 Task: Create a due date automation trigger when advanced on, the moment a card is due add fields with custom field "Resume" set to a number lower or equal to 1 and greater than 10.
Action: Mouse moved to (1004, 293)
Screenshot: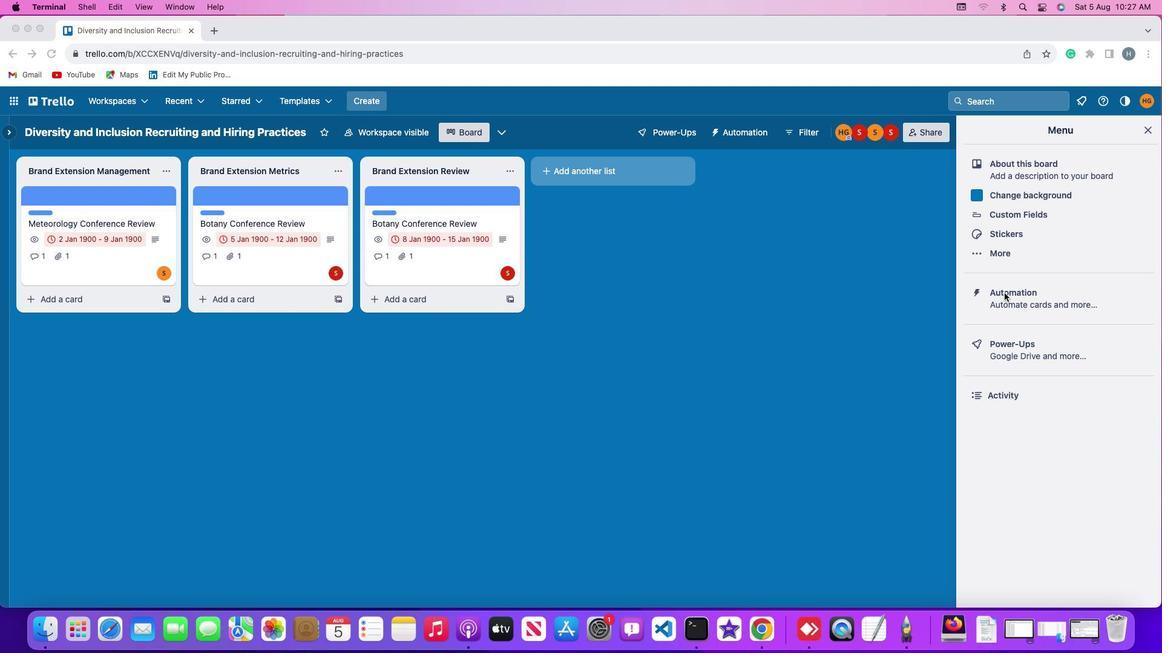 
Action: Mouse pressed left at (1004, 293)
Screenshot: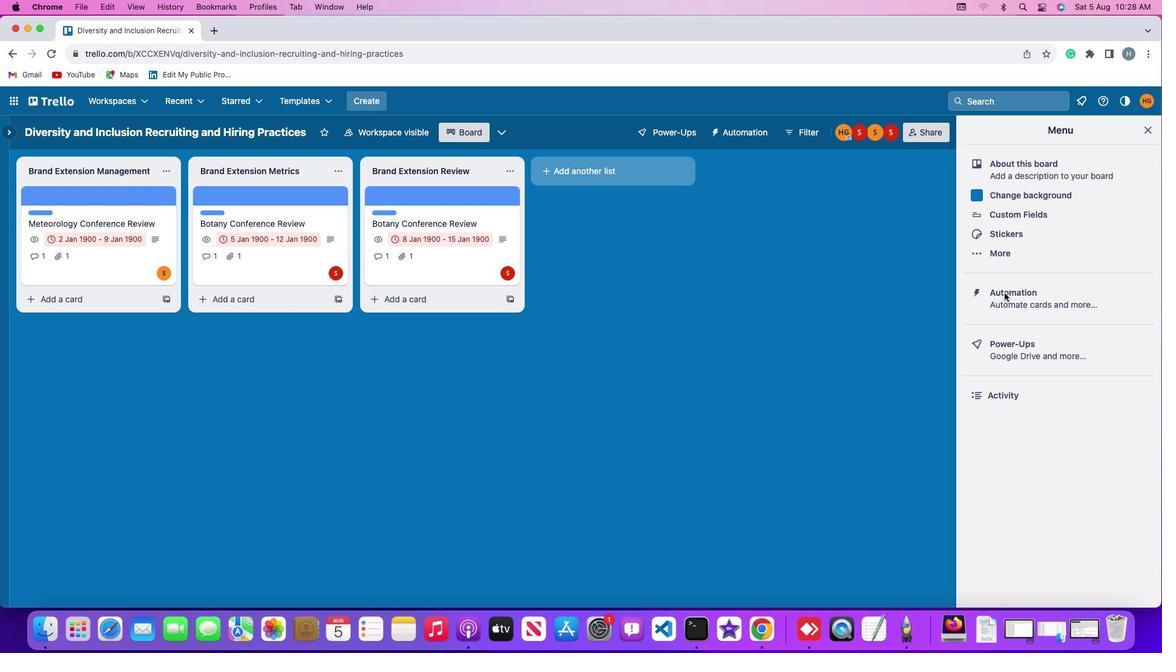 
Action: Mouse pressed left at (1004, 293)
Screenshot: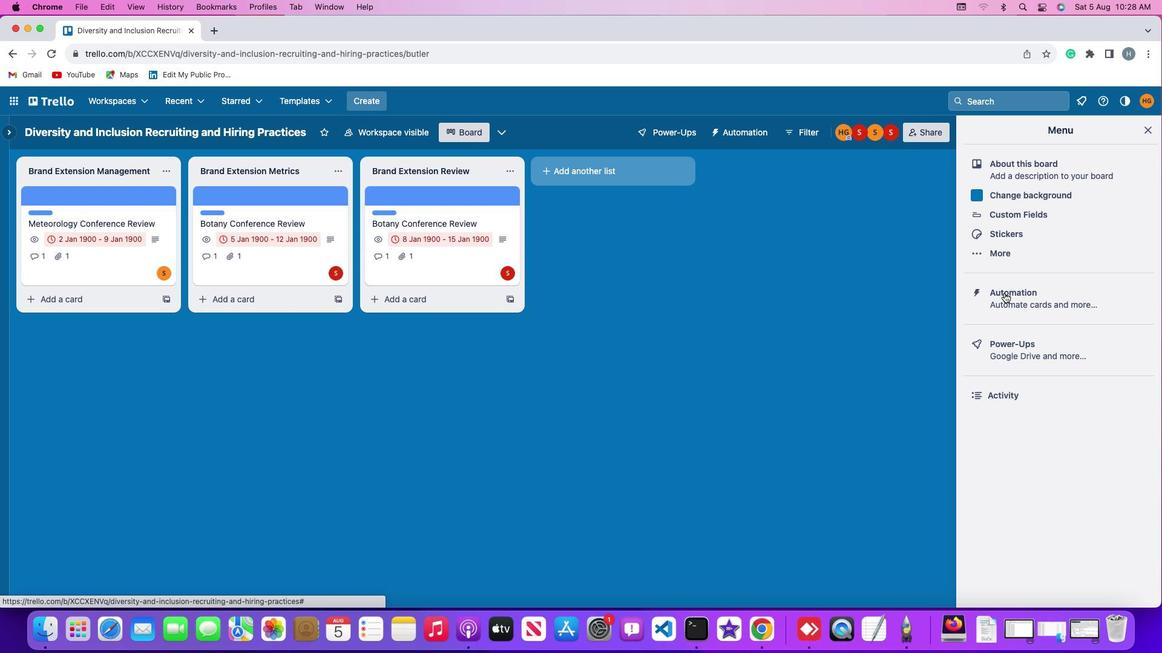 
Action: Mouse moved to (98, 283)
Screenshot: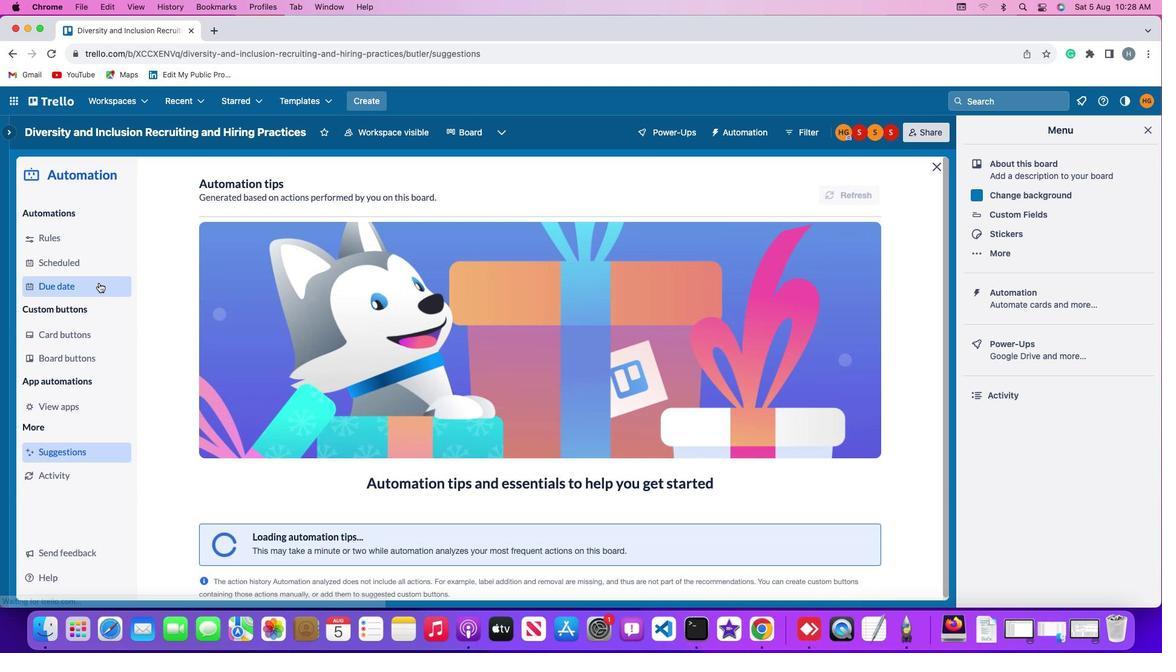 
Action: Mouse pressed left at (98, 283)
Screenshot: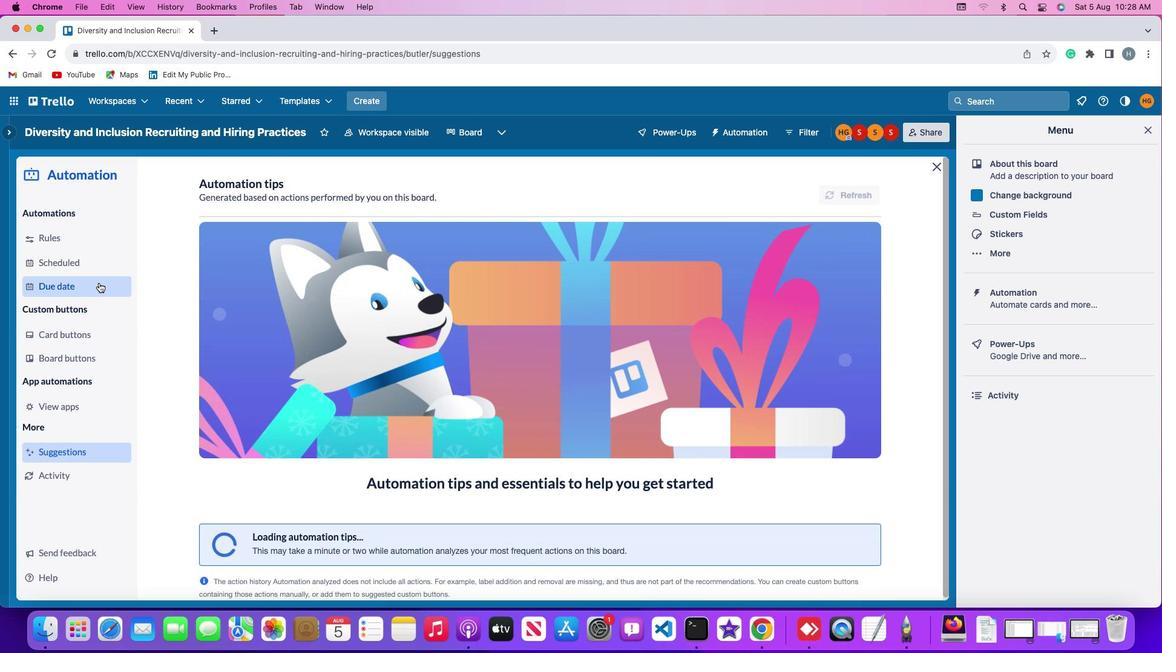 
Action: Mouse moved to (821, 187)
Screenshot: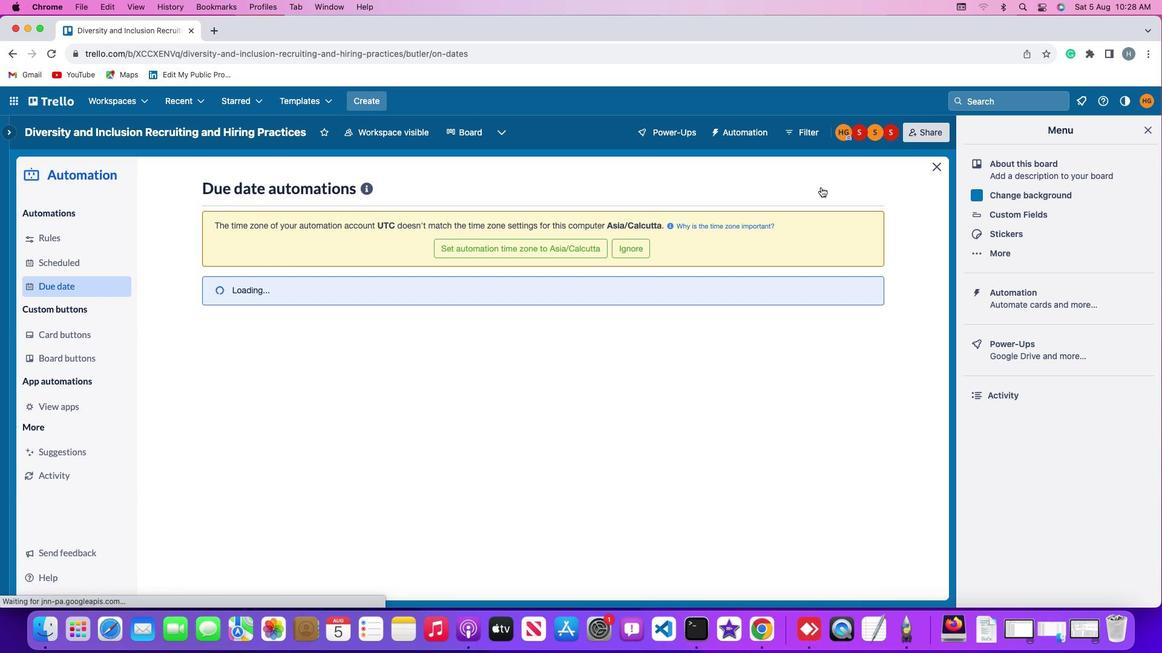 
Action: Mouse pressed left at (821, 187)
Screenshot: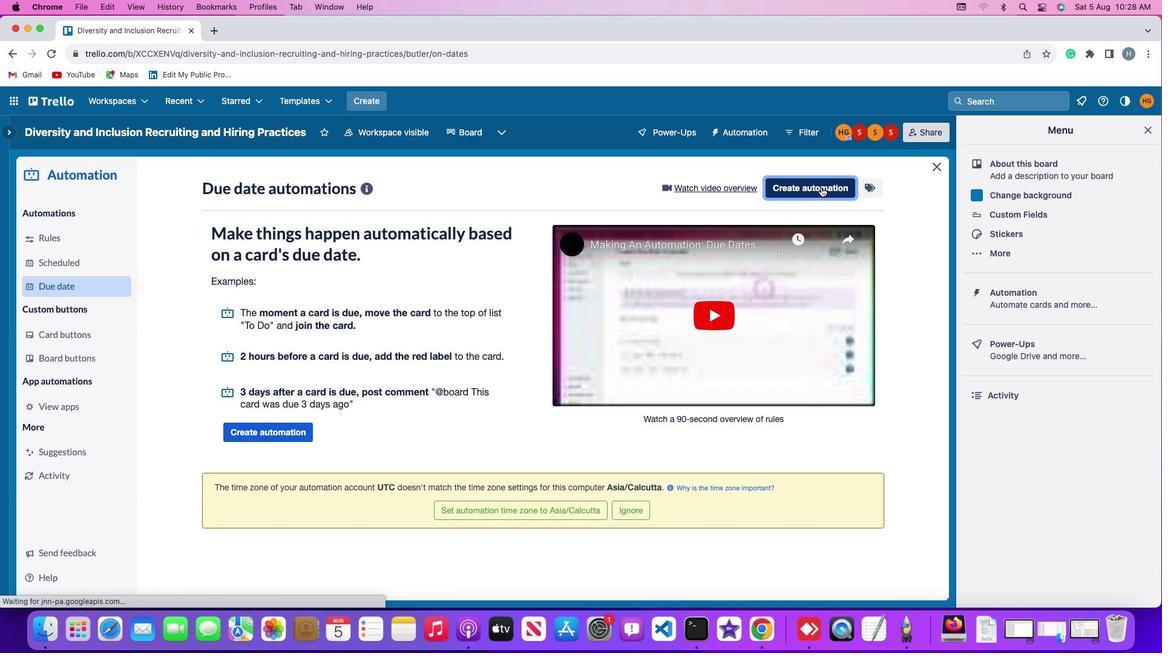 
Action: Mouse moved to (513, 301)
Screenshot: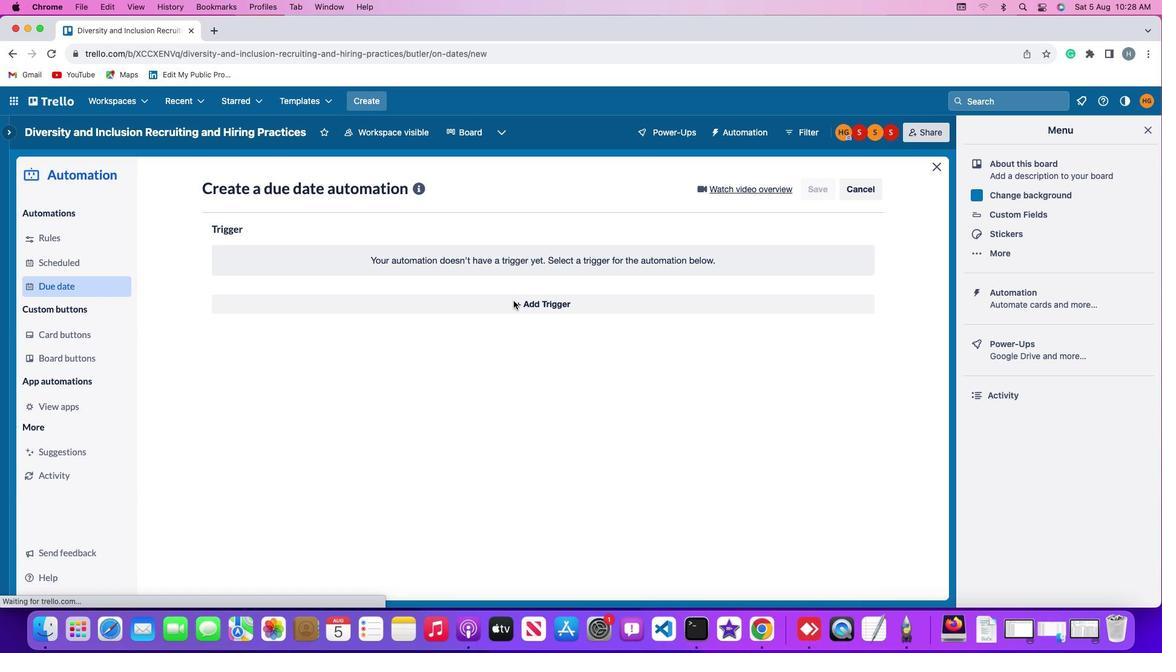 
Action: Mouse pressed left at (513, 301)
Screenshot: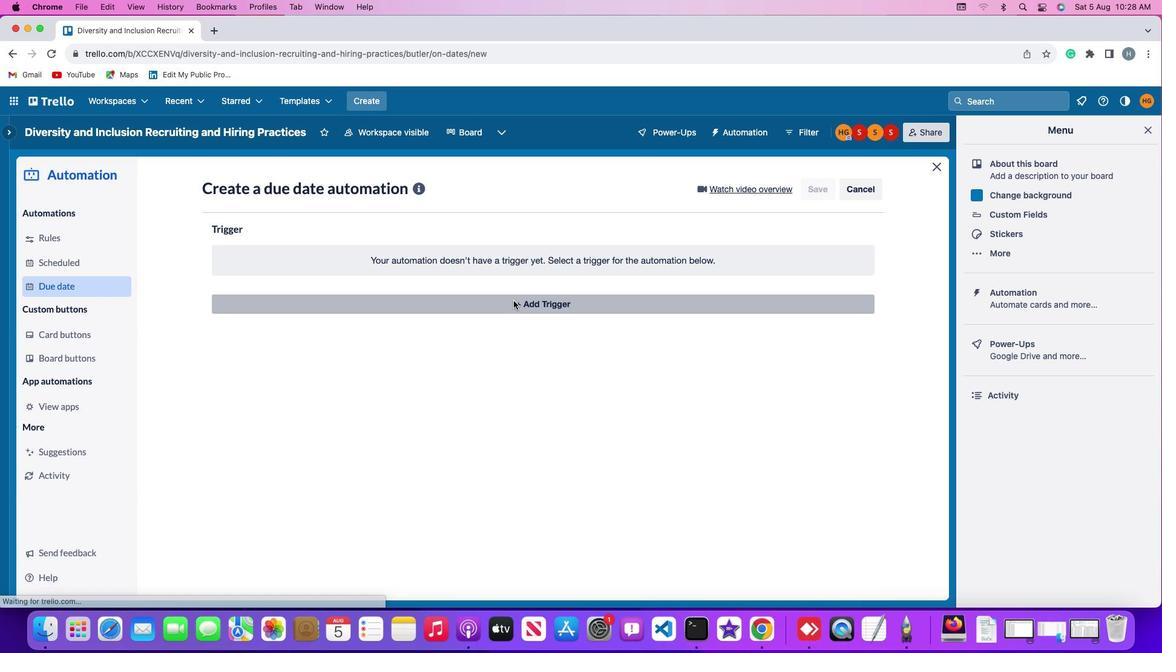 
Action: Mouse moved to (313, 446)
Screenshot: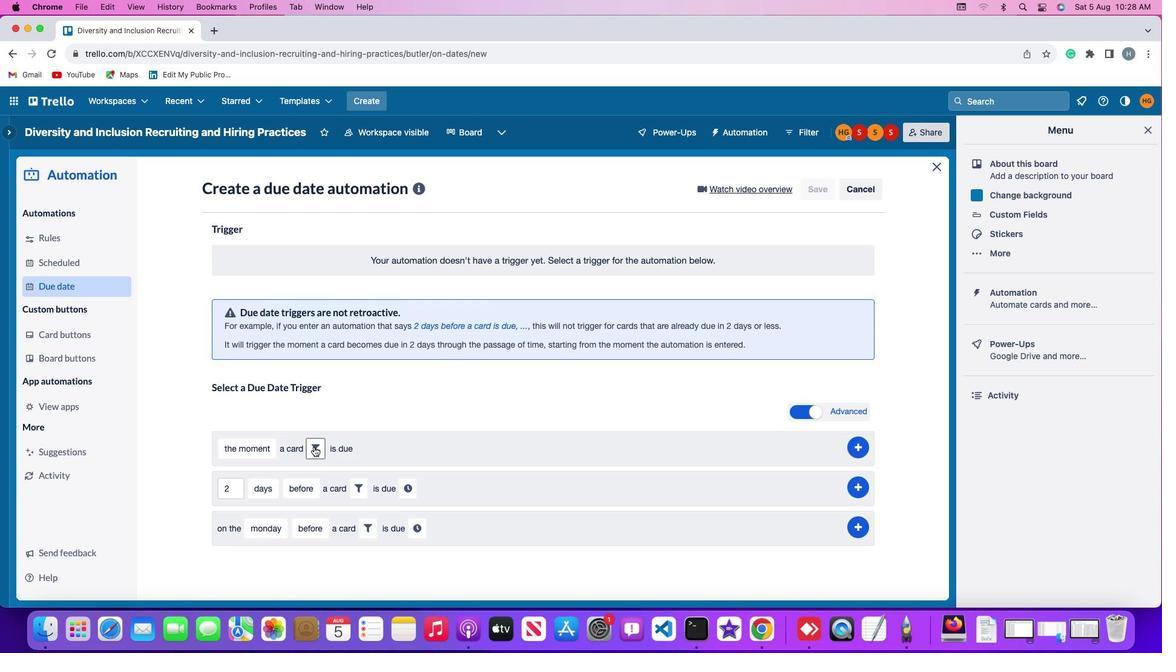 
Action: Mouse pressed left at (313, 446)
Screenshot: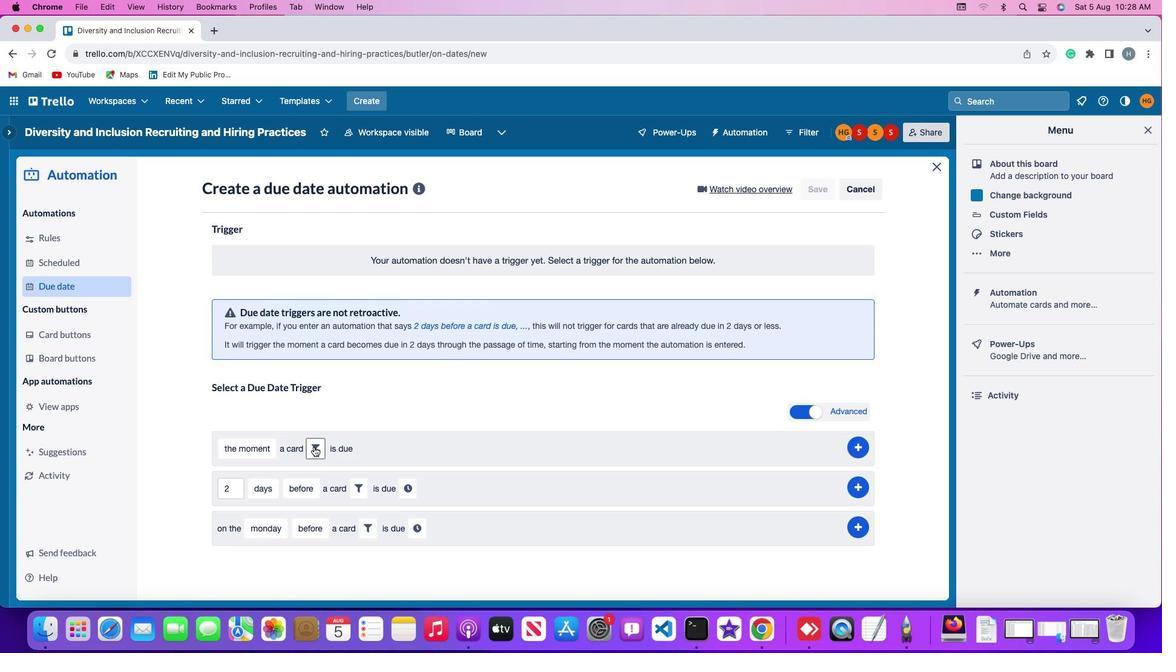 
Action: Mouse moved to (512, 486)
Screenshot: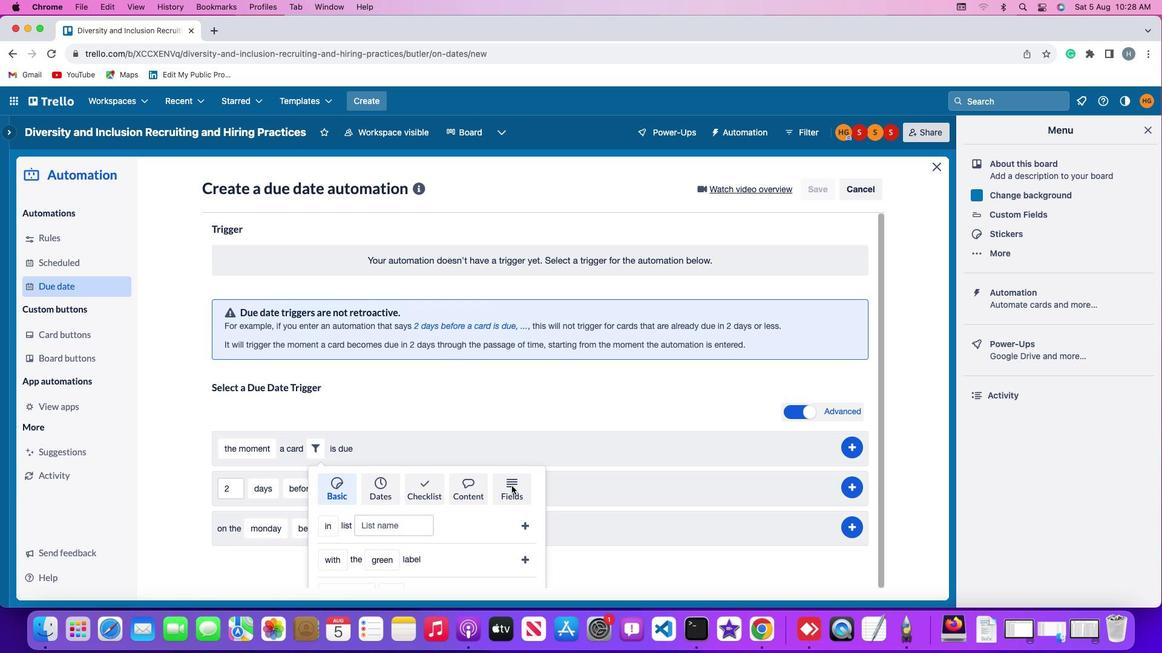 
Action: Mouse pressed left at (512, 486)
Screenshot: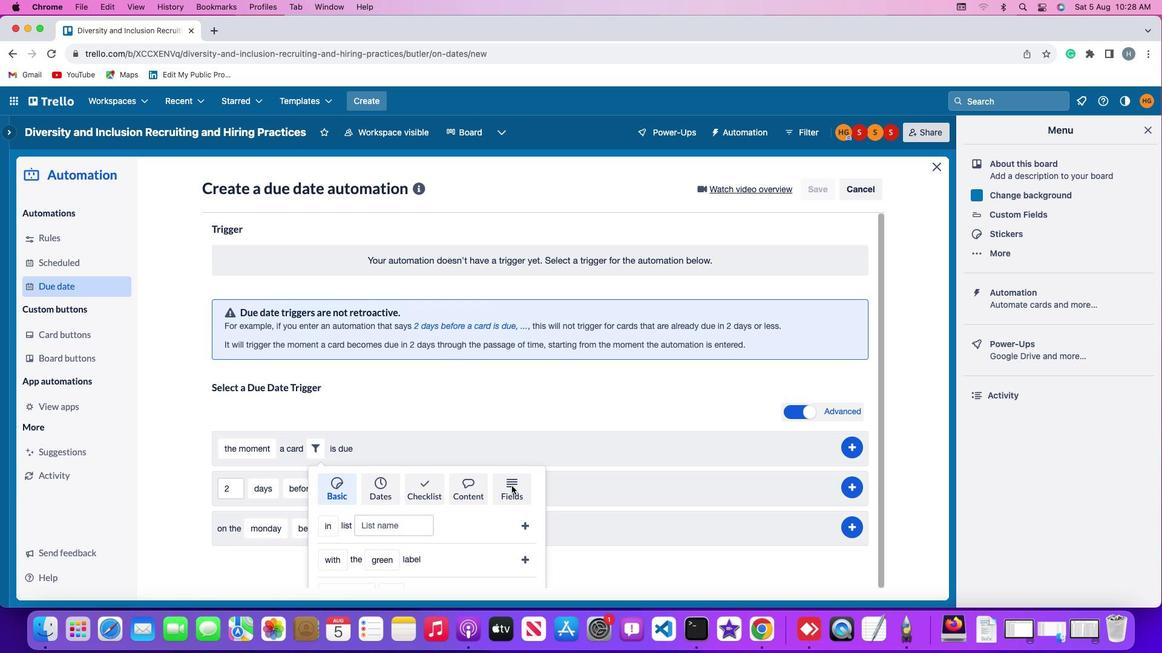 
Action: Mouse moved to (485, 487)
Screenshot: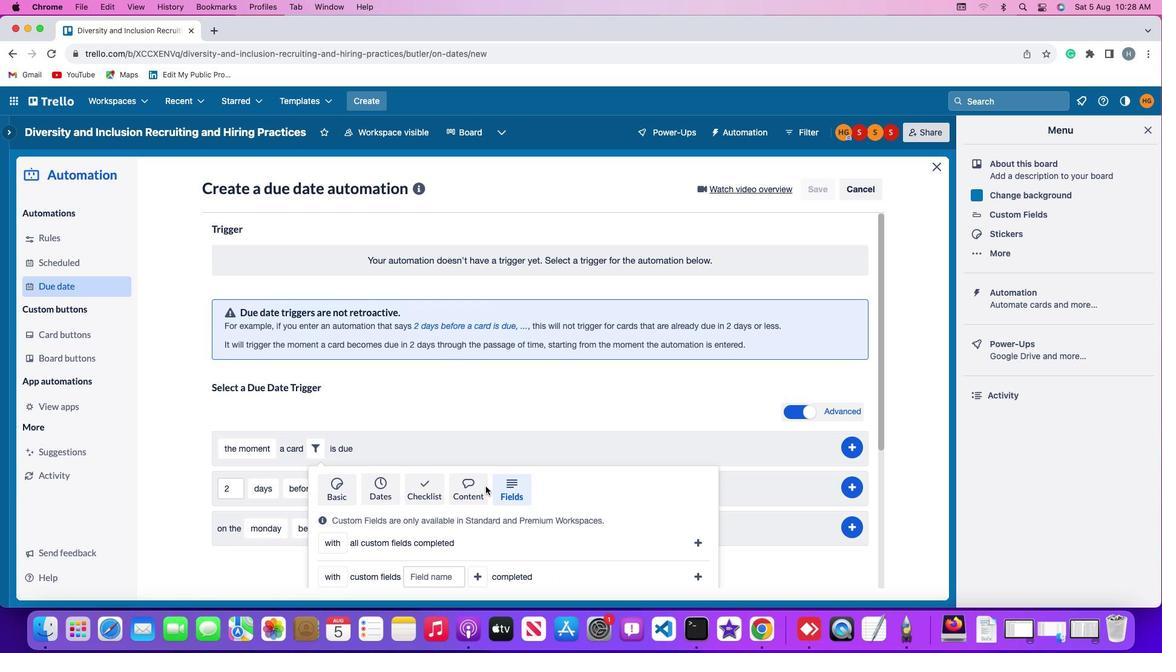 
Action: Mouse scrolled (485, 487) with delta (0, 0)
Screenshot: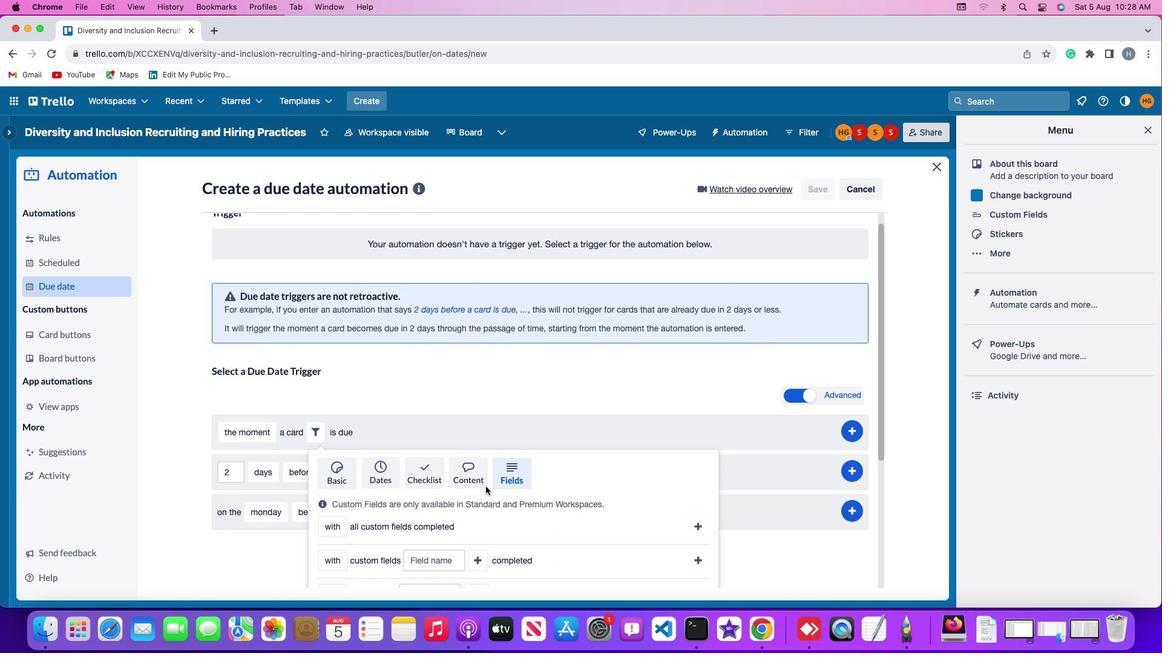 
Action: Mouse scrolled (485, 487) with delta (0, 0)
Screenshot: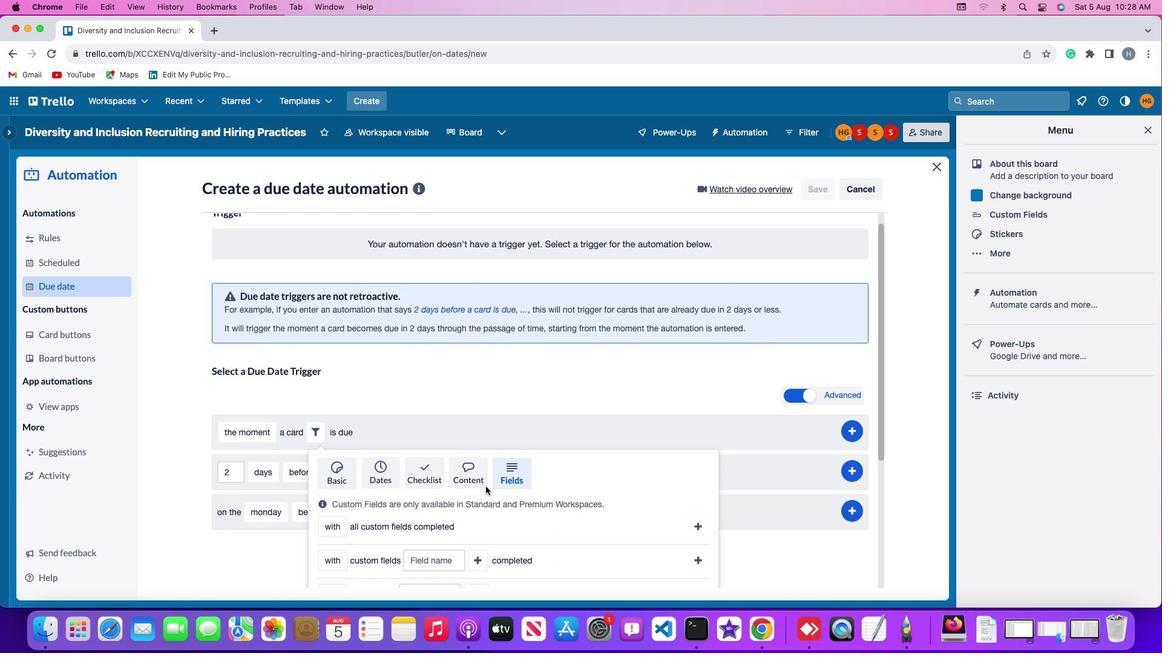 
Action: Mouse scrolled (485, 487) with delta (0, -1)
Screenshot: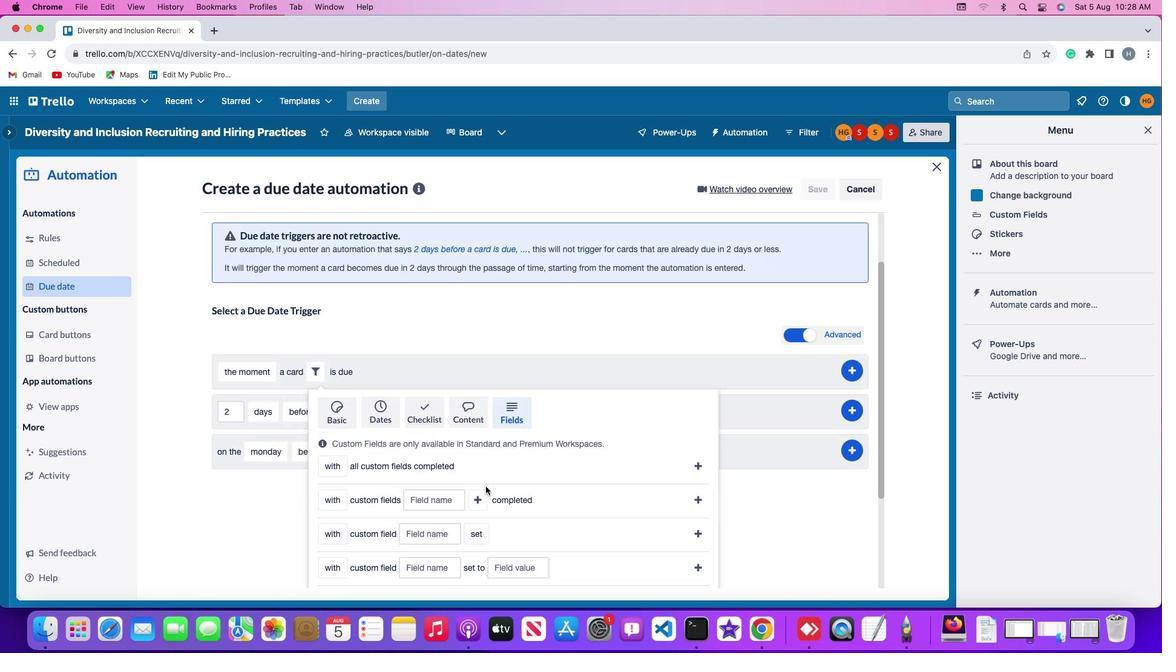 
Action: Mouse scrolled (485, 487) with delta (0, -3)
Screenshot: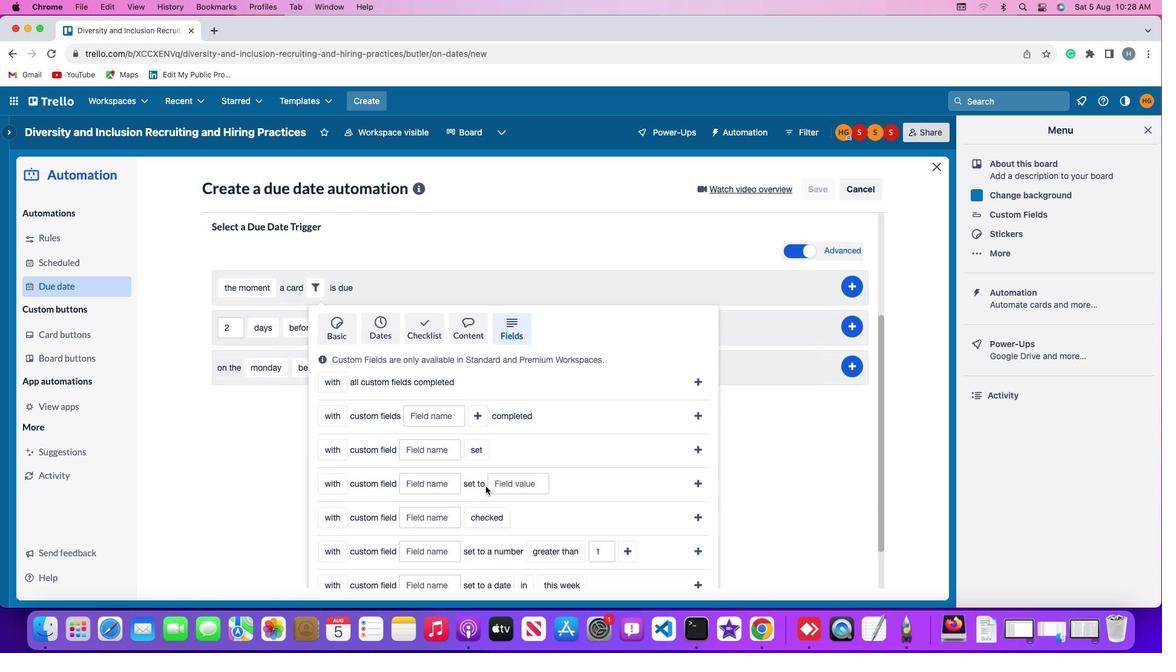 
Action: Mouse scrolled (485, 487) with delta (0, -3)
Screenshot: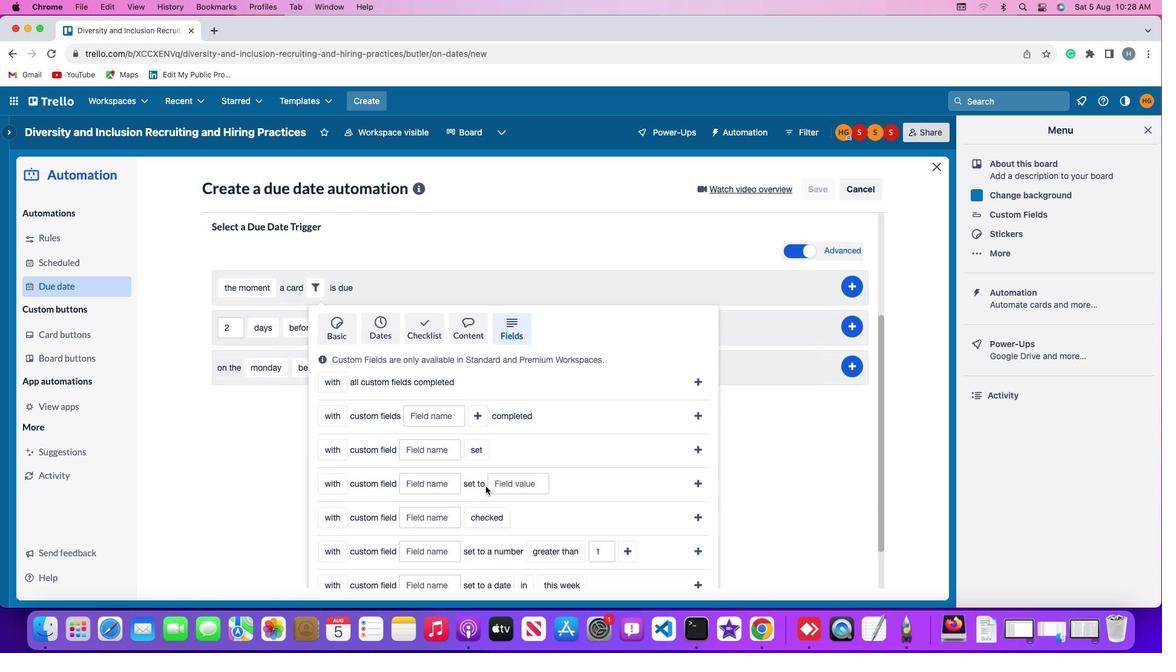 
Action: Mouse scrolled (485, 487) with delta (0, 0)
Screenshot: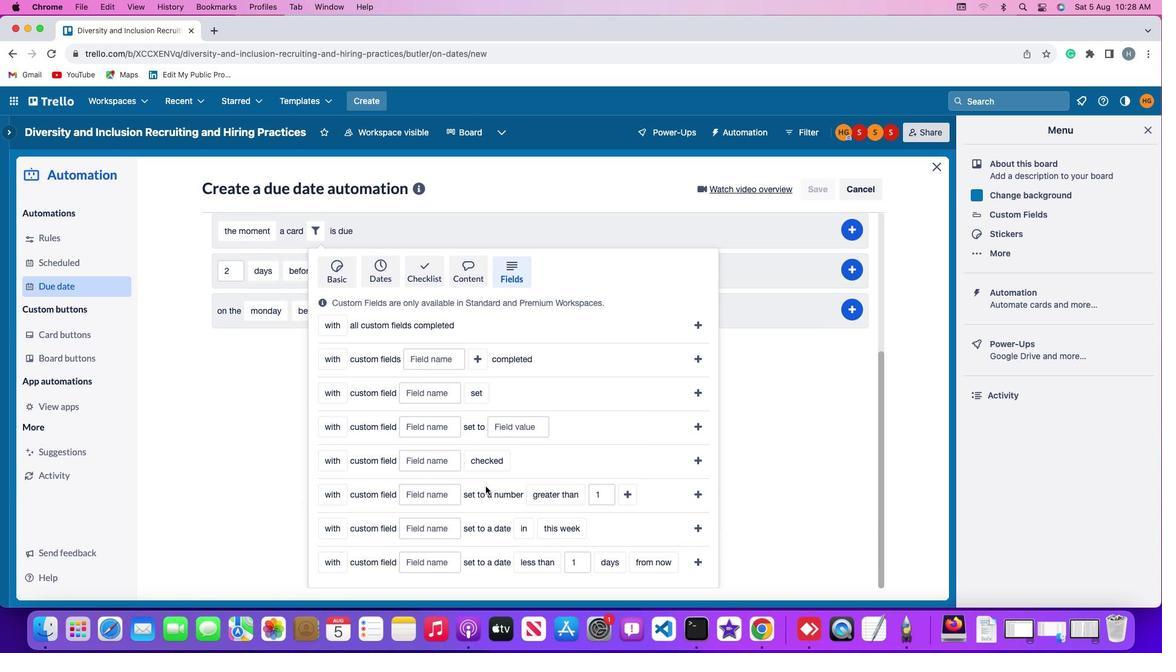 
Action: Mouse scrolled (485, 487) with delta (0, 0)
Screenshot: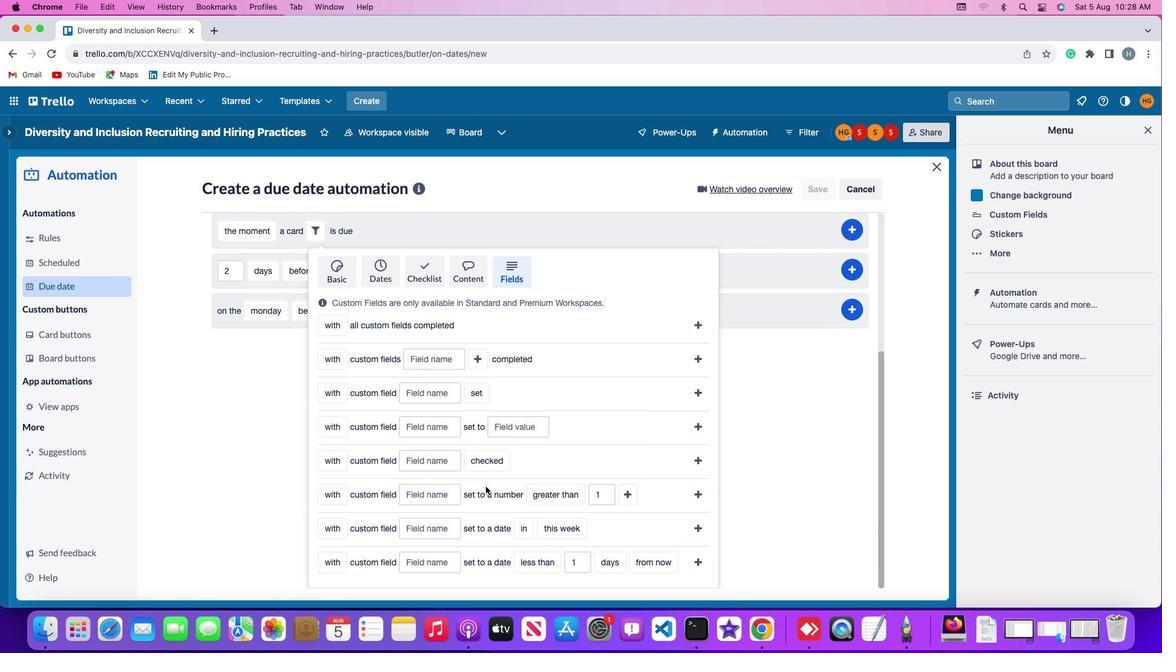 
Action: Mouse scrolled (485, 487) with delta (0, -1)
Screenshot: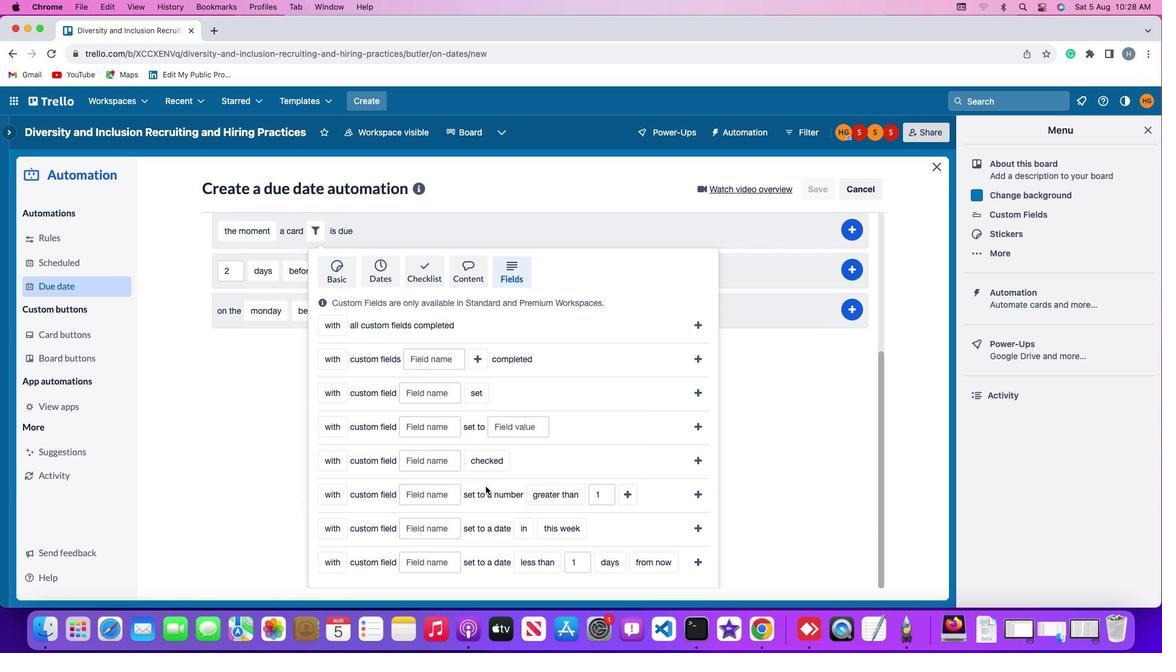 
Action: Mouse moved to (337, 496)
Screenshot: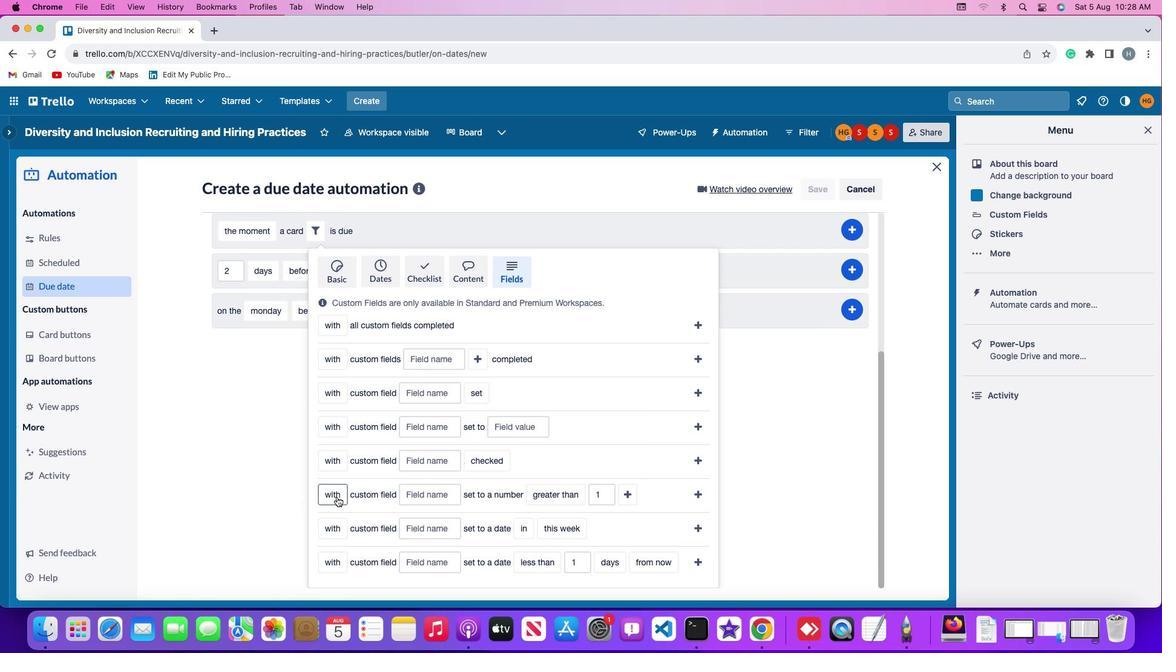 
Action: Mouse pressed left at (337, 496)
Screenshot: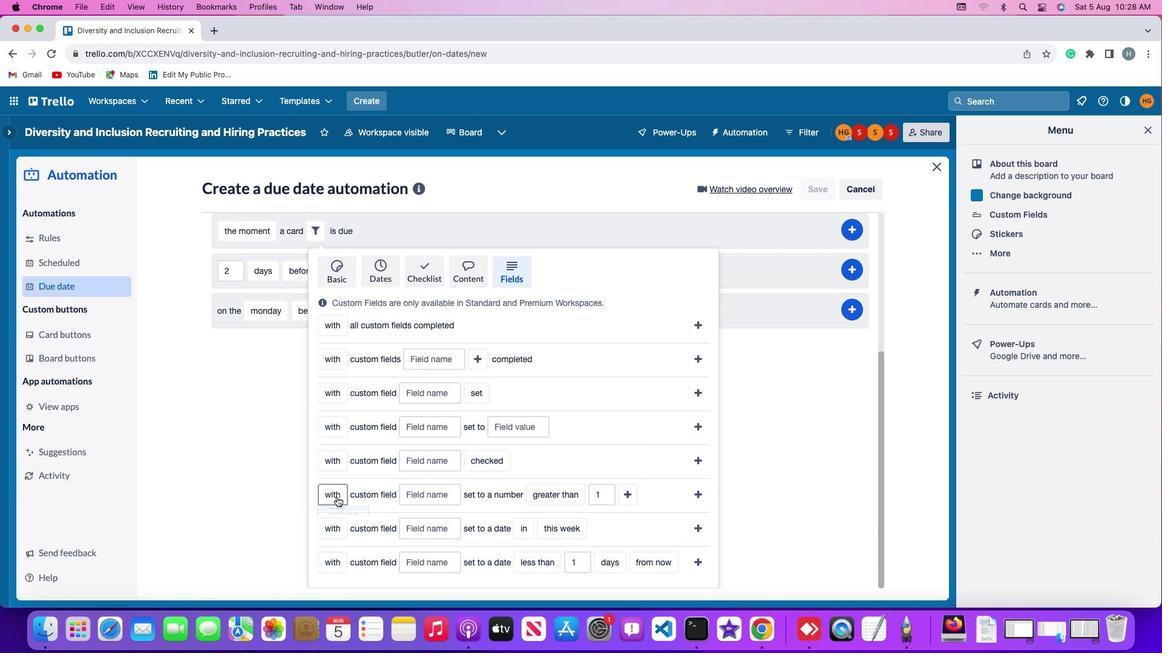 
Action: Mouse moved to (346, 519)
Screenshot: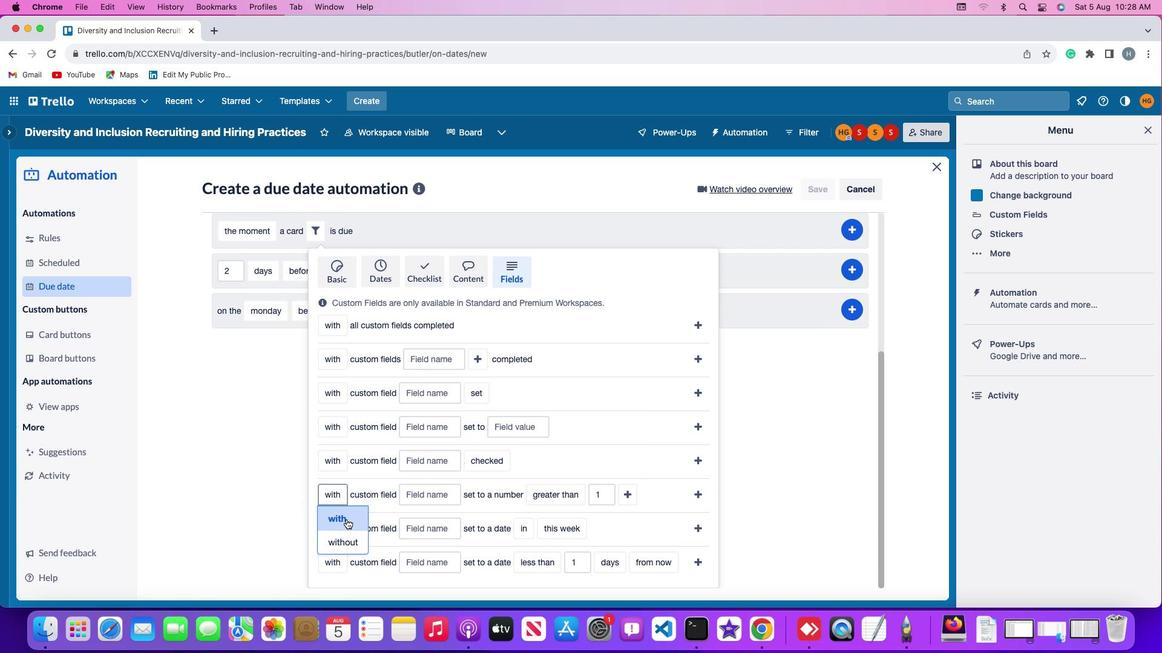 
Action: Mouse pressed left at (346, 519)
Screenshot: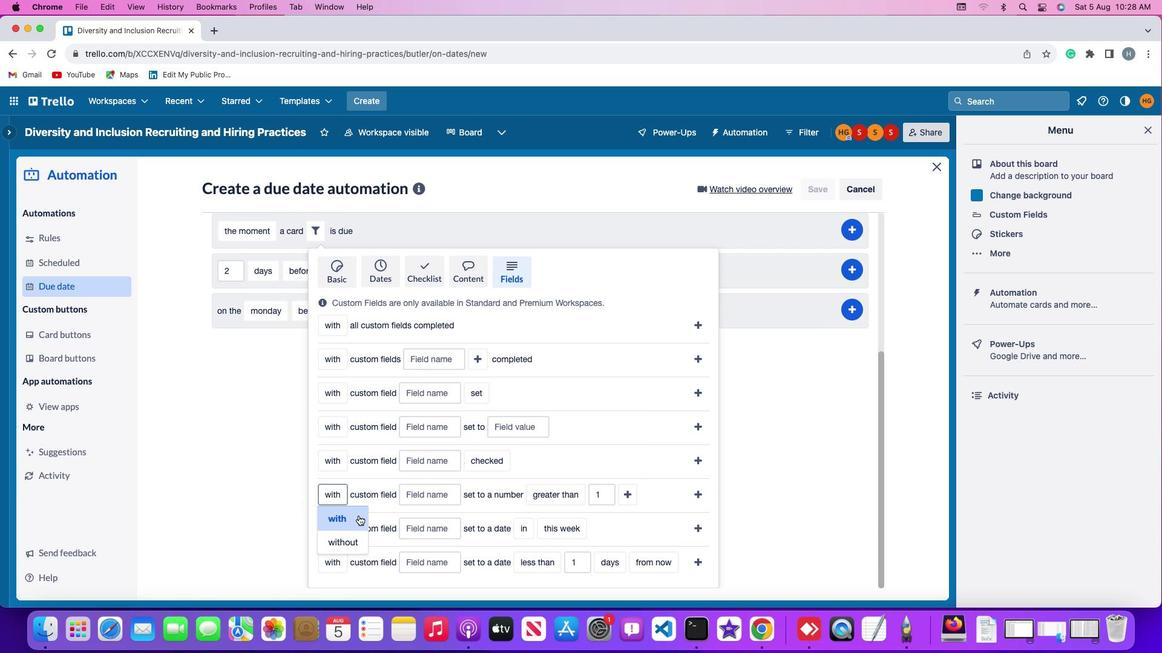
Action: Mouse moved to (432, 496)
Screenshot: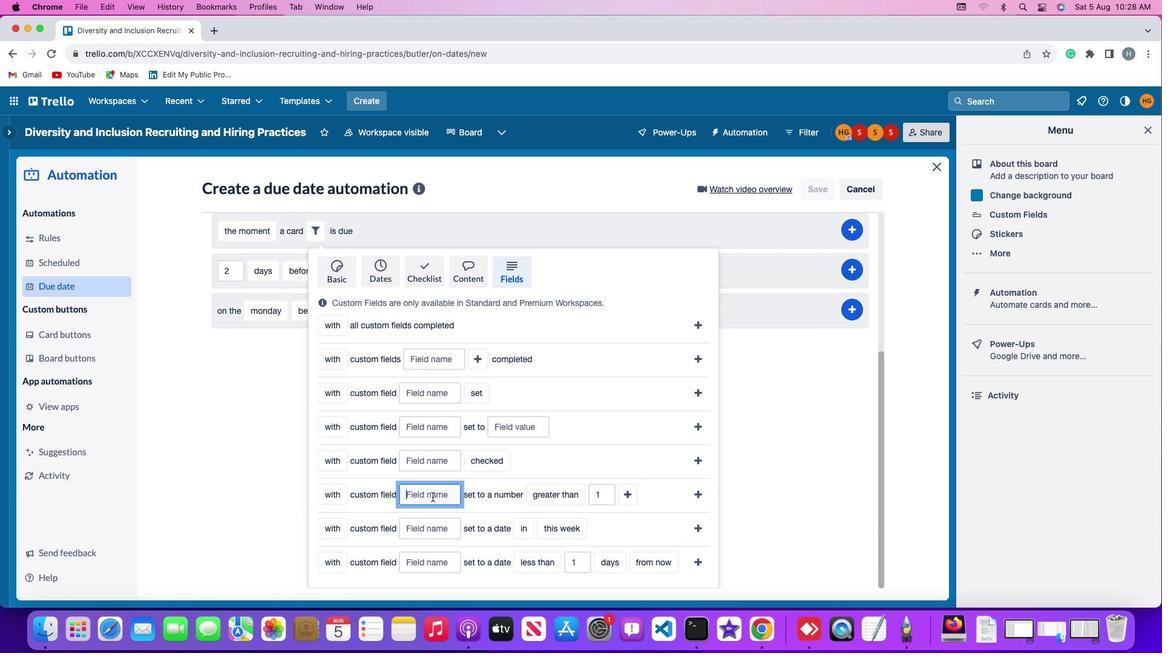 
Action: Mouse pressed left at (432, 496)
Screenshot: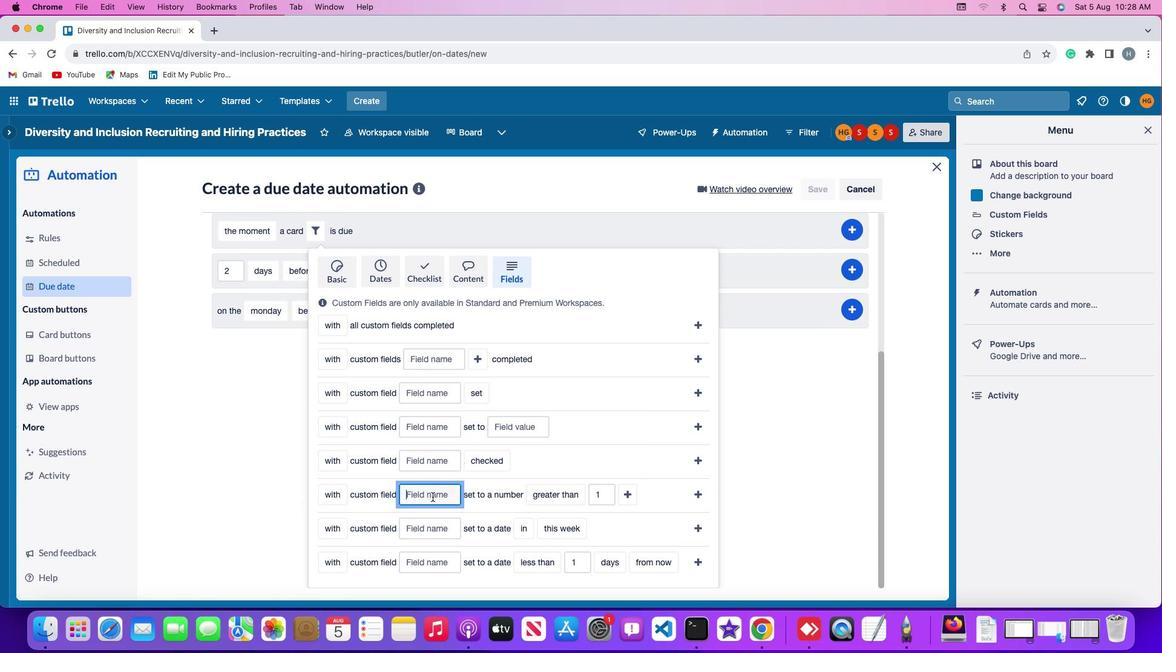 
Action: Key pressed Key.shift'R''e''s''u''m''e'
Screenshot: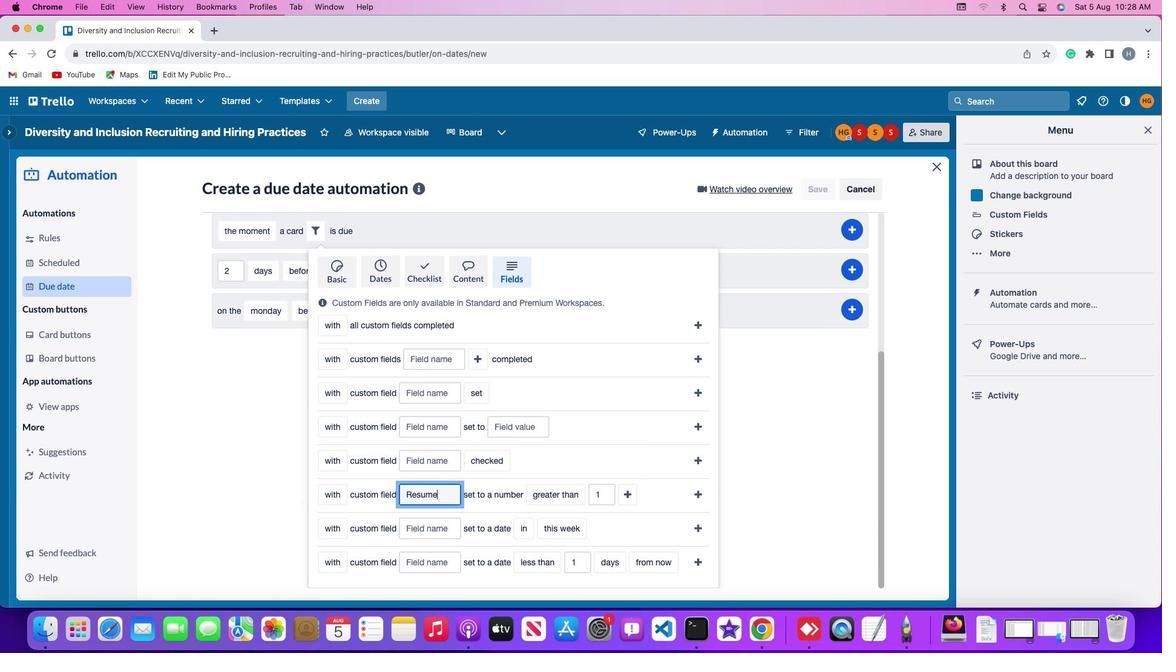 
Action: Mouse moved to (541, 496)
Screenshot: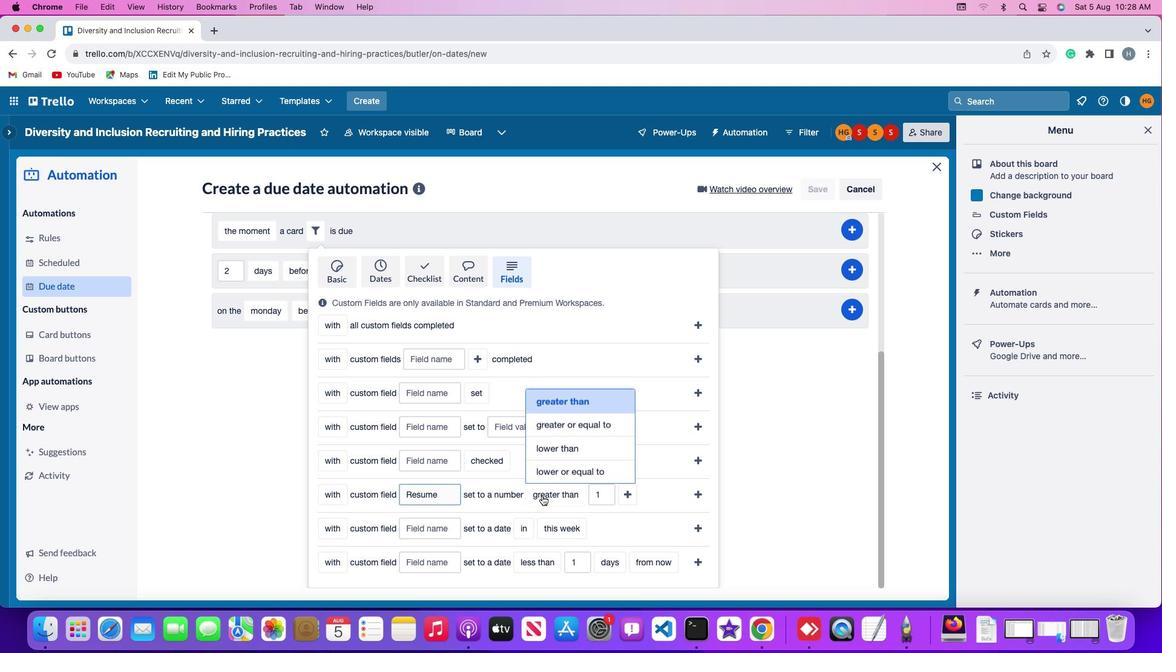 
Action: Mouse pressed left at (541, 496)
Screenshot: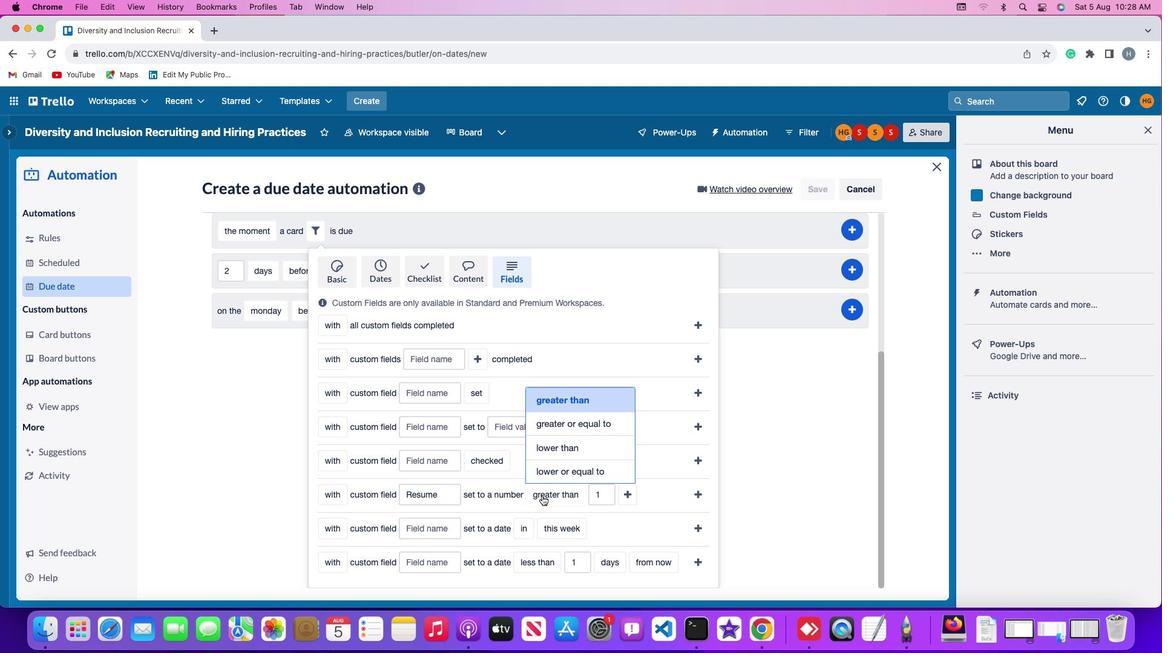 
Action: Mouse moved to (559, 475)
Screenshot: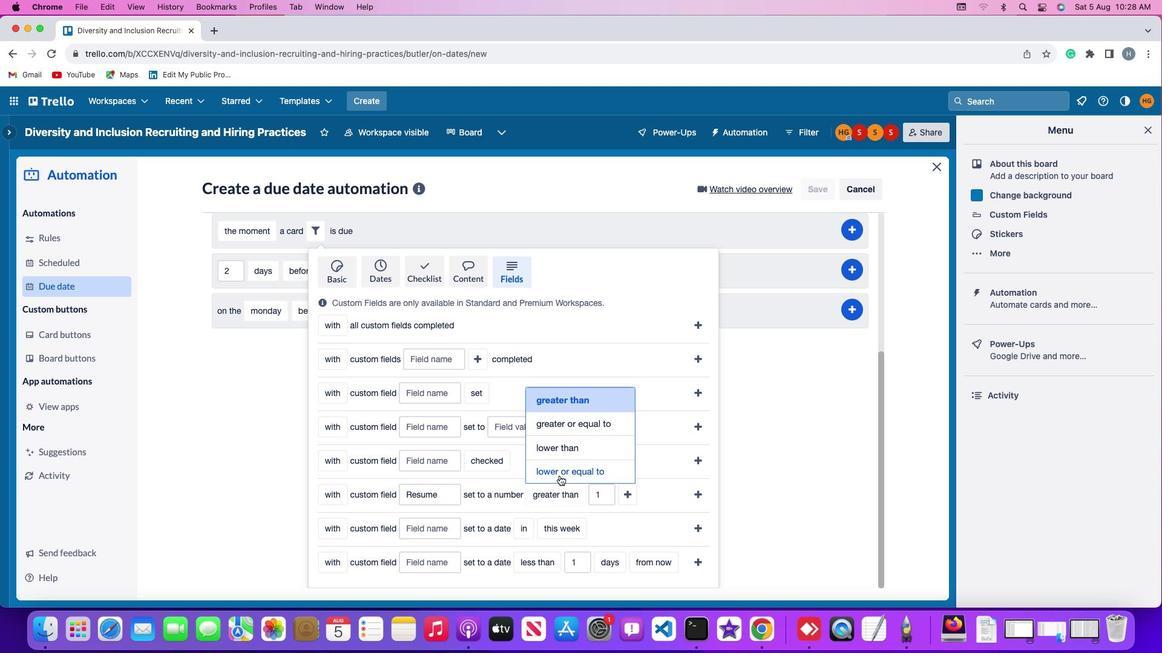 
Action: Mouse pressed left at (559, 475)
Screenshot: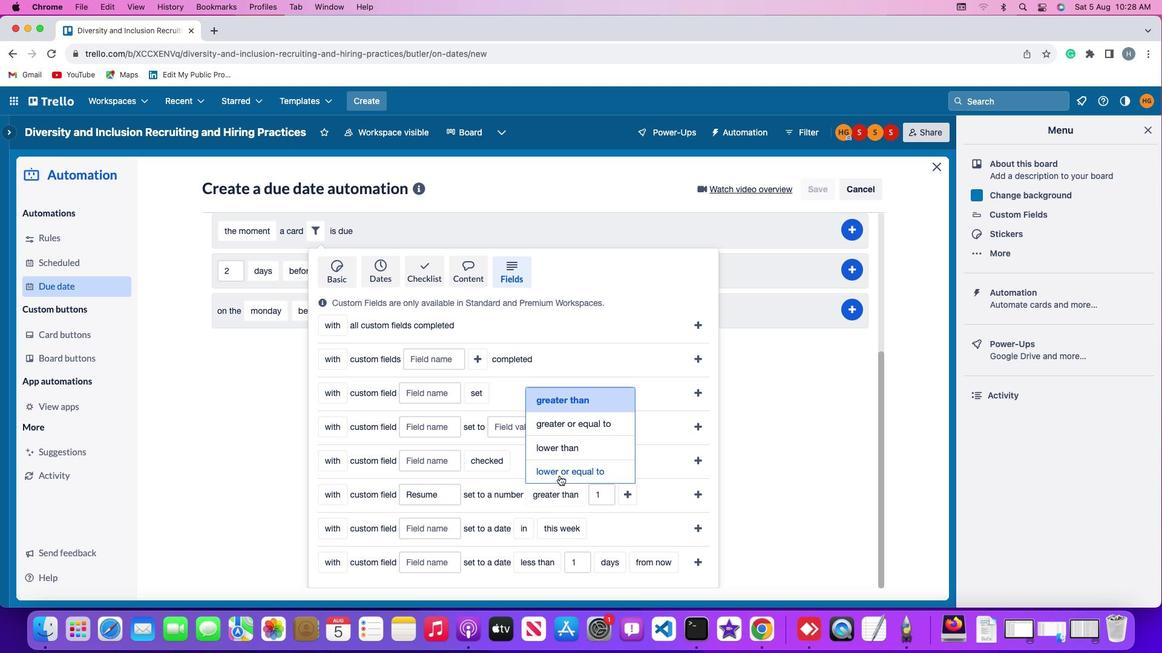 
Action: Mouse moved to (622, 491)
Screenshot: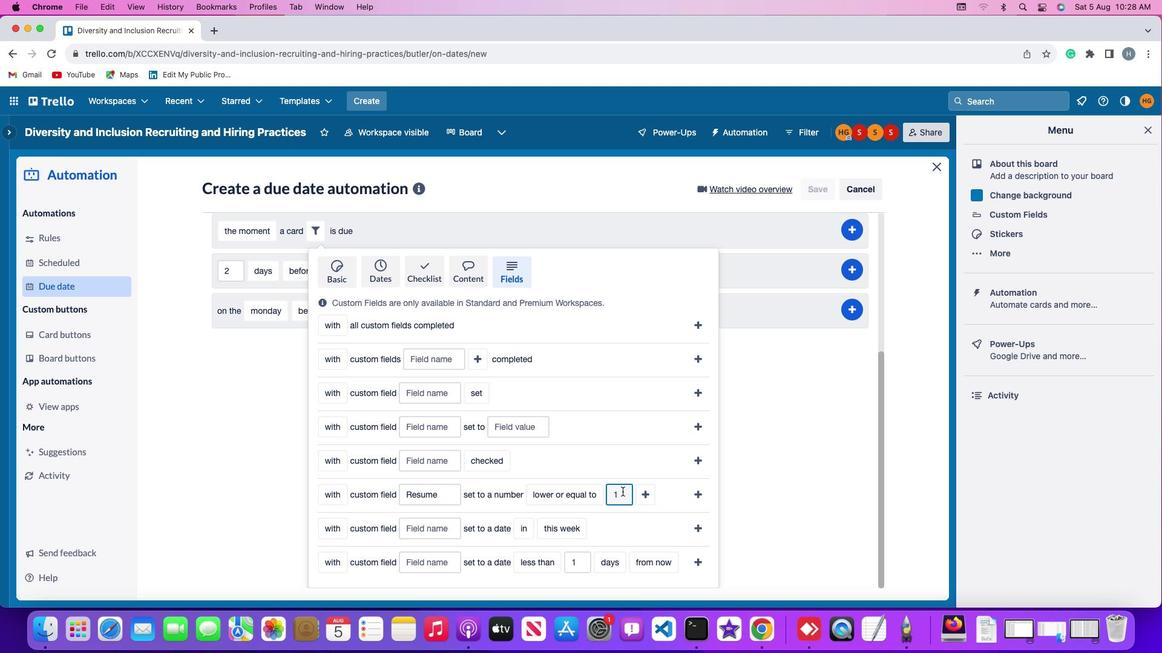 
Action: Key pressed Key.backspace'1'
Screenshot: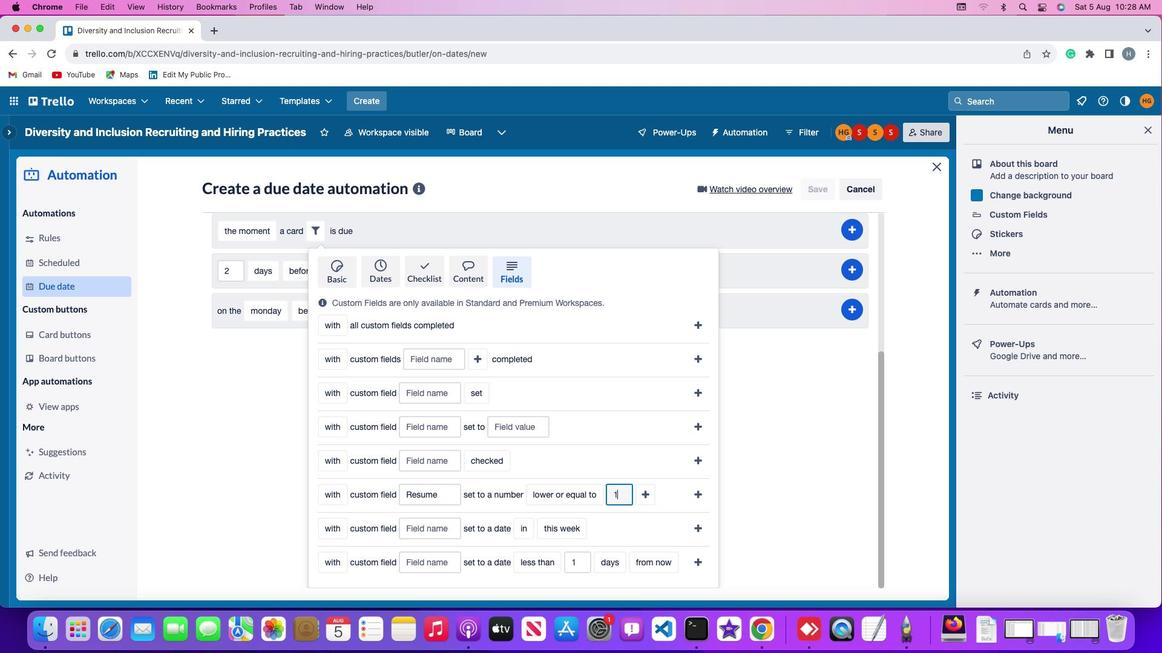 
Action: Mouse moved to (651, 491)
Screenshot: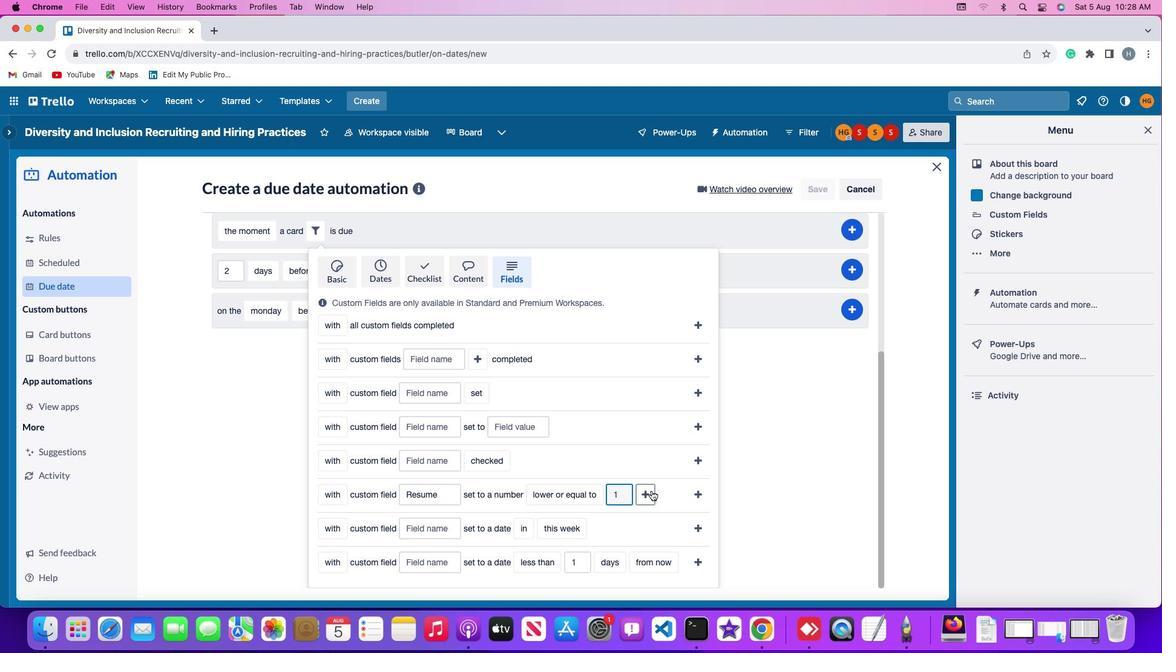 
Action: Mouse pressed left at (651, 491)
Screenshot: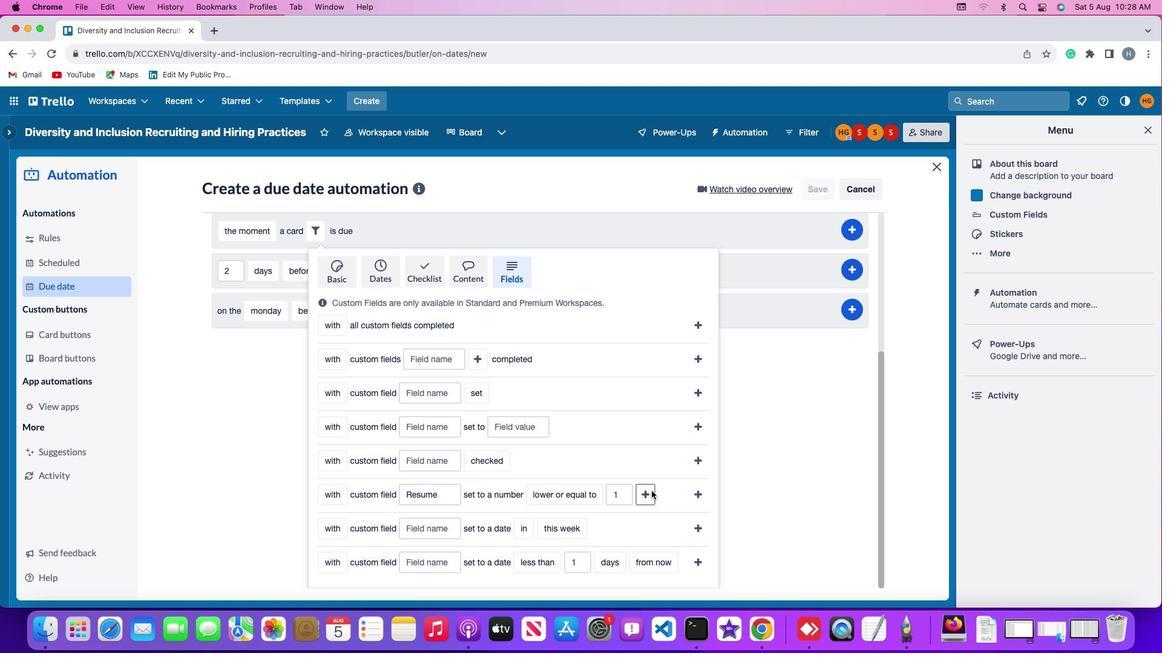
Action: Mouse moved to (686, 502)
Screenshot: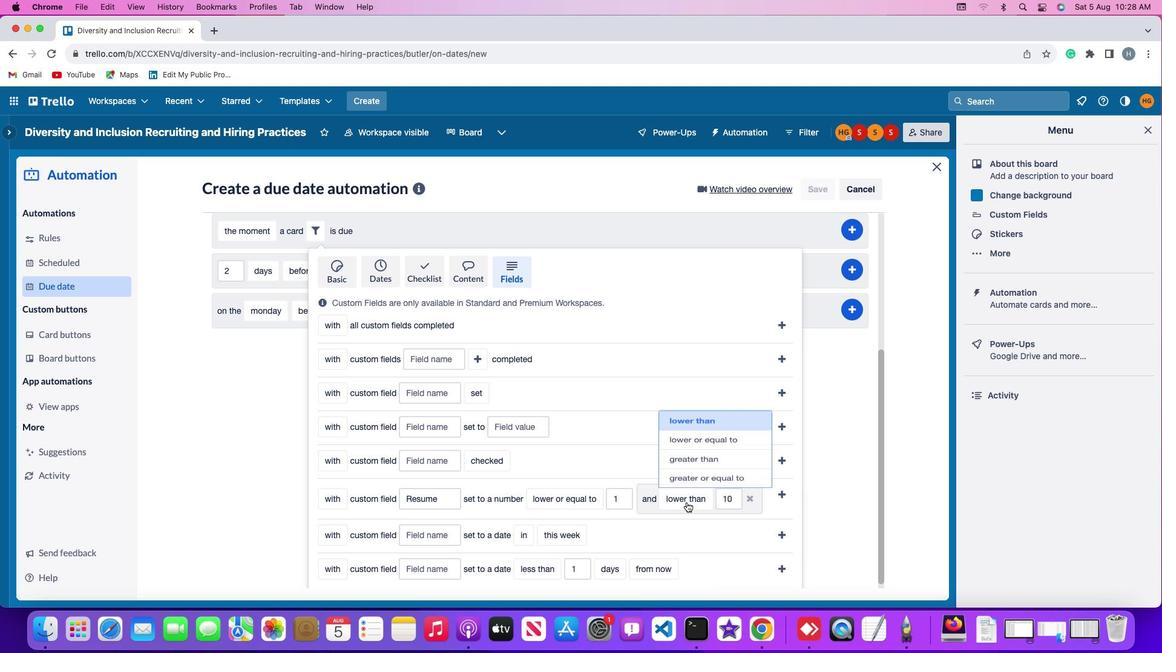 
Action: Mouse pressed left at (686, 502)
Screenshot: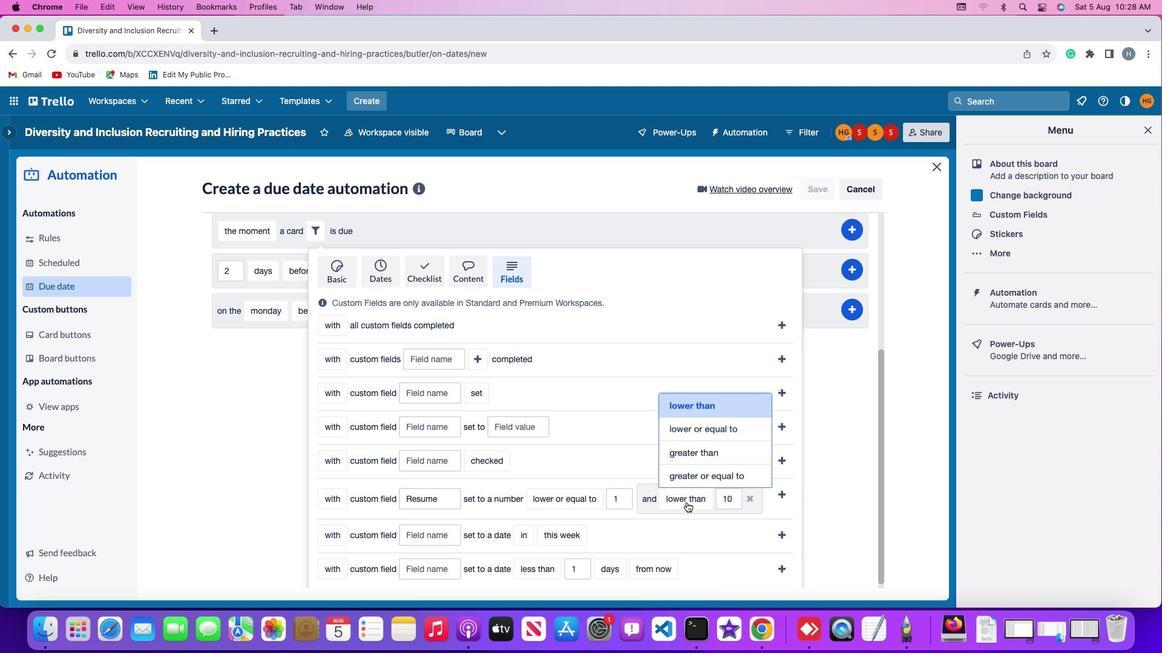 
Action: Mouse moved to (699, 459)
Screenshot: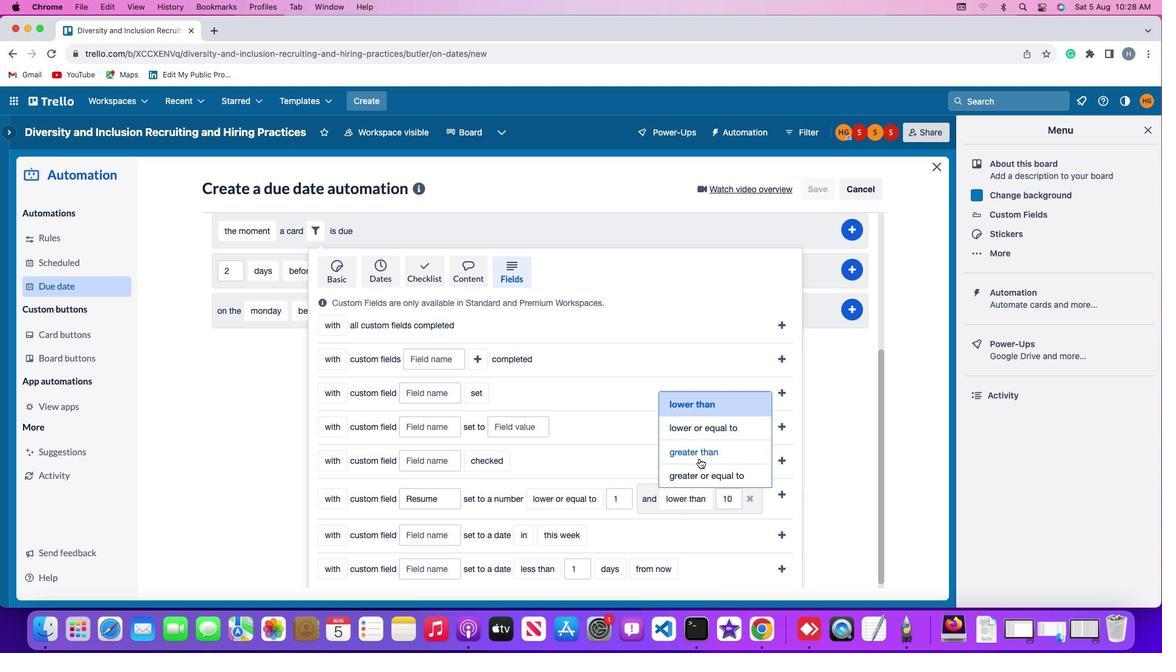 
Action: Mouse pressed left at (699, 459)
Screenshot: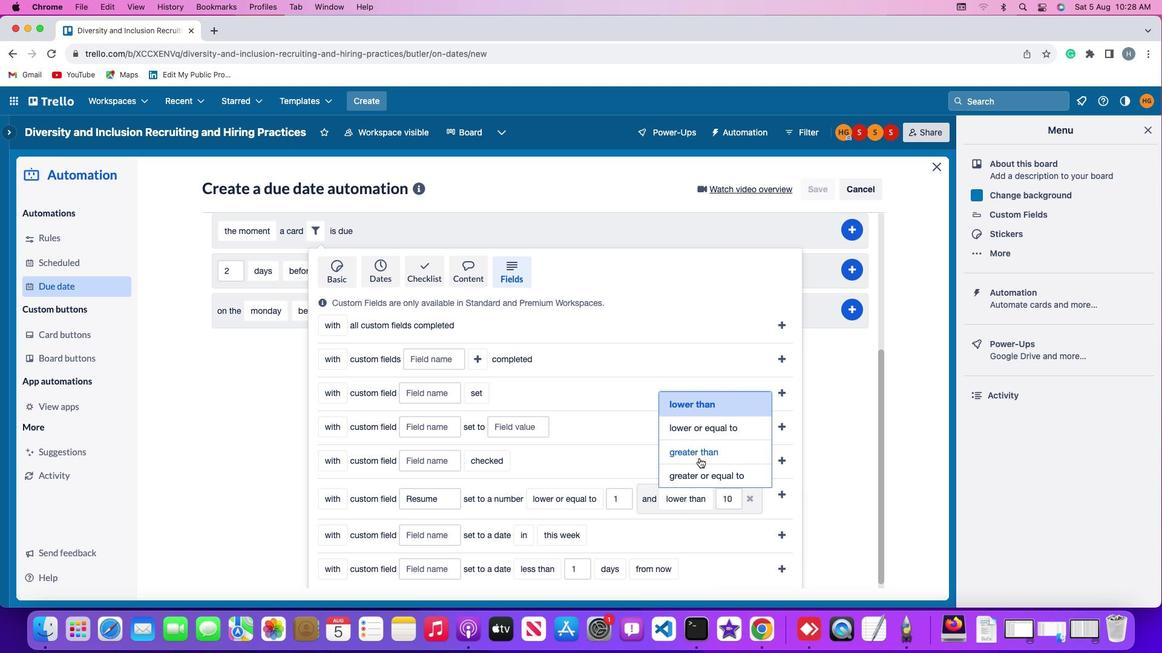 
Action: Mouse moved to (740, 496)
Screenshot: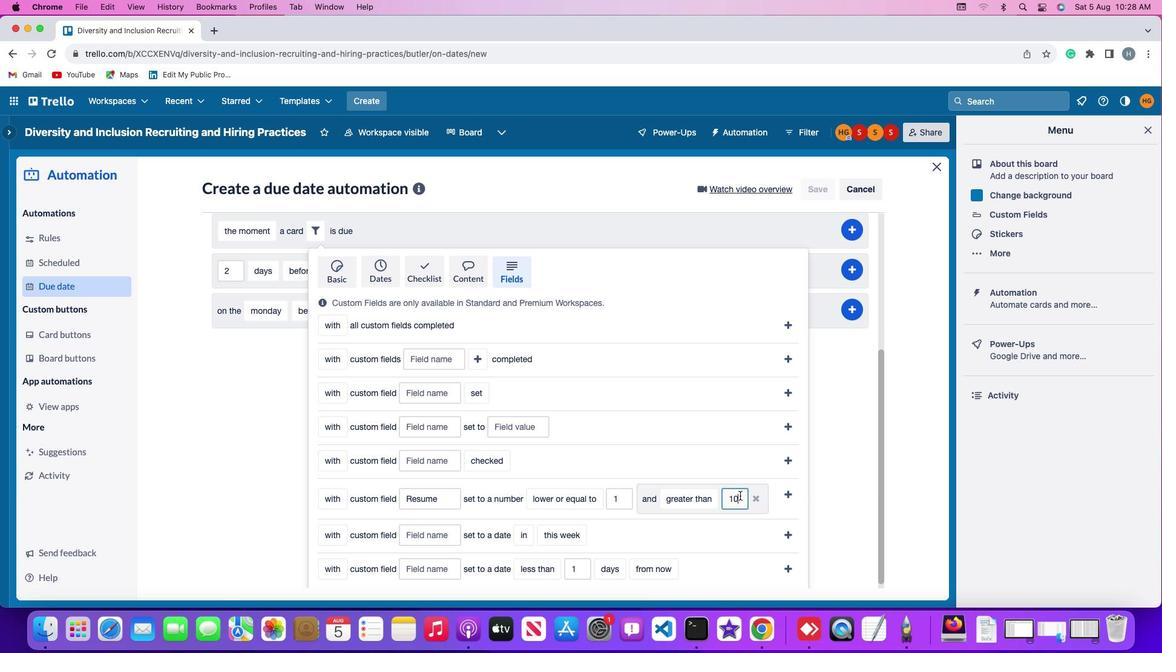 
Action: Mouse pressed left at (740, 496)
Screenshot: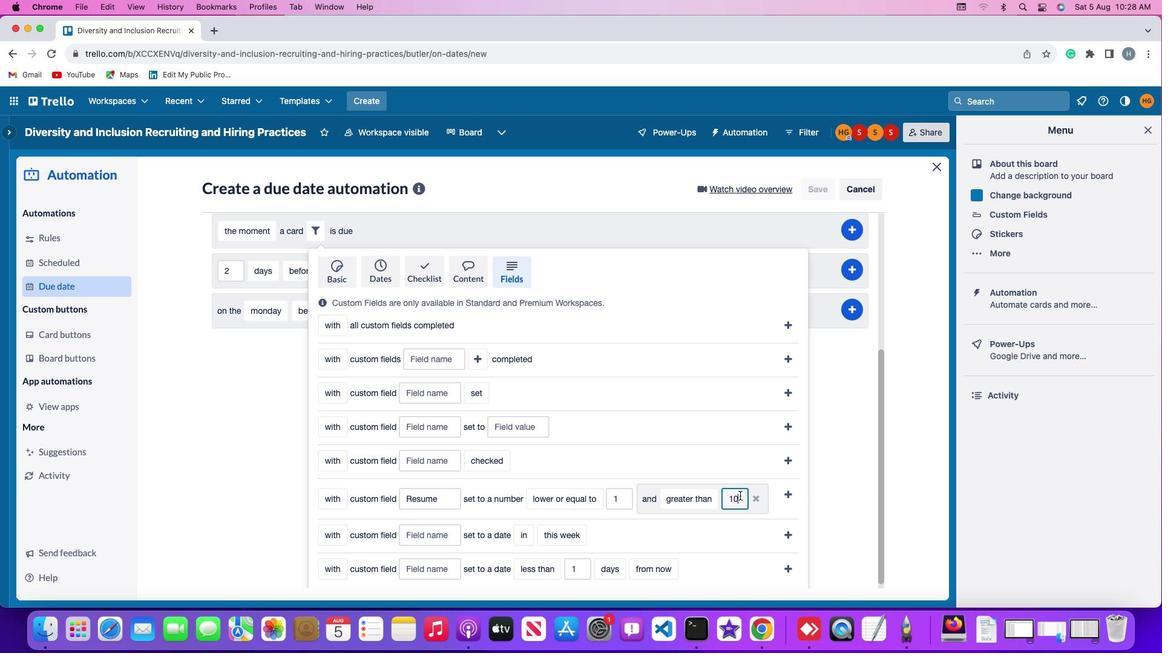 
Action: Key pressed Key.backspaceKey.backspace'1''0'
Screenshot: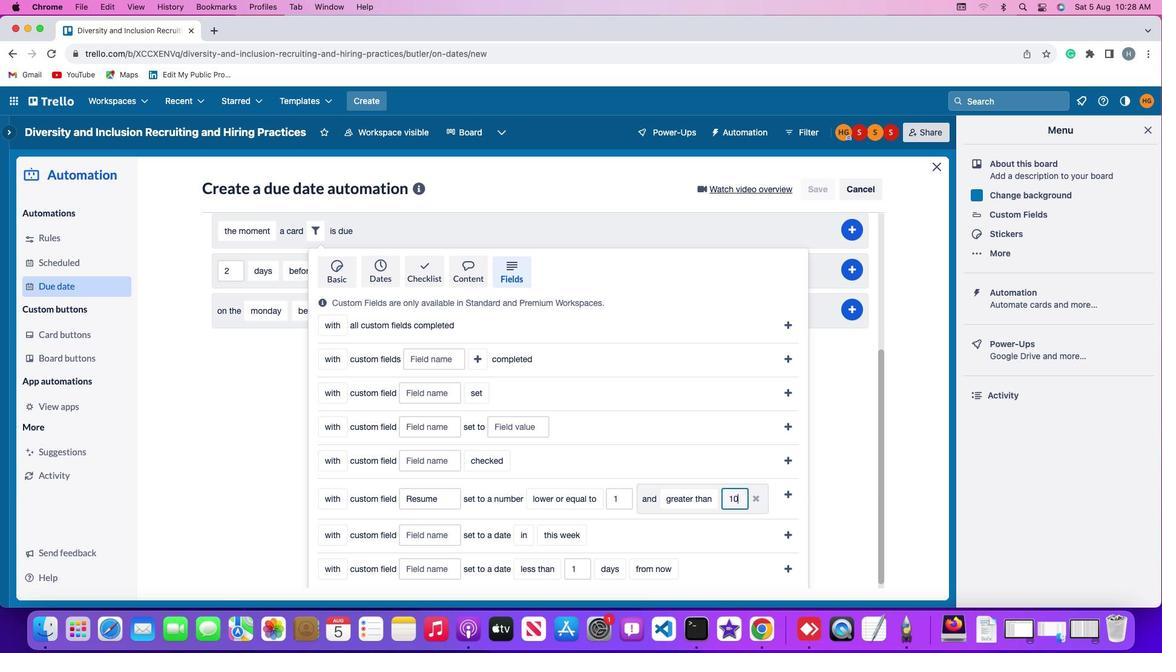 
Action: Mouse moved to (786, 492)
Screenshot: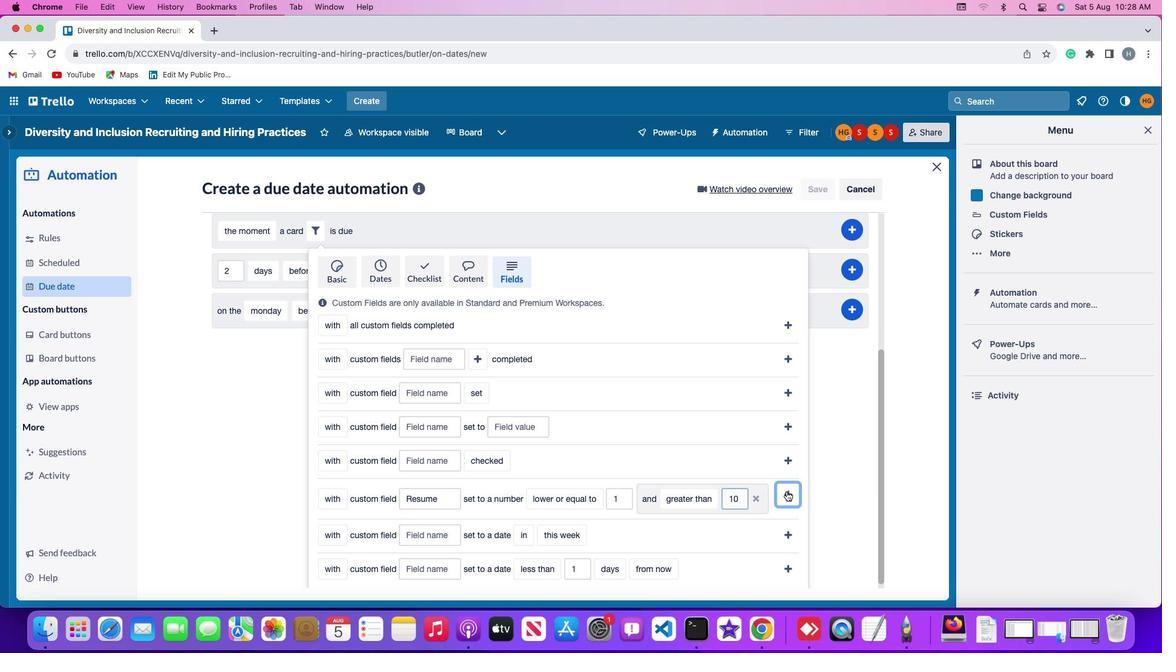 
Action: Mouse pressed left at (786, 492)
Screenshot: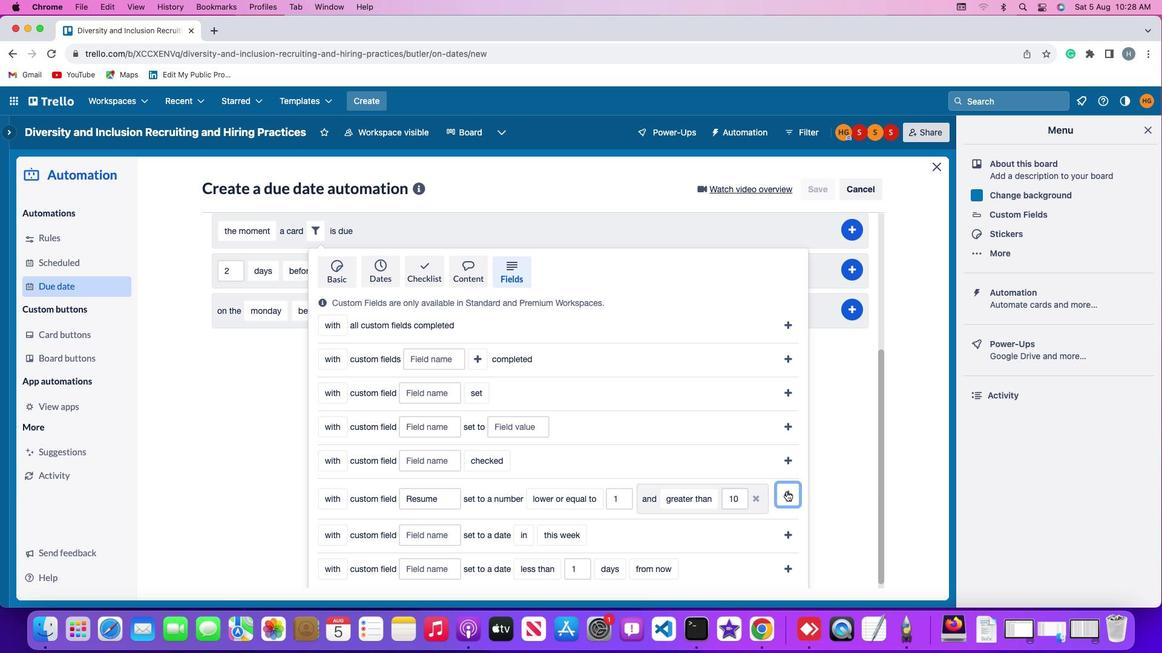 
Action: Mouse moved to (853, 445)
Screenshot: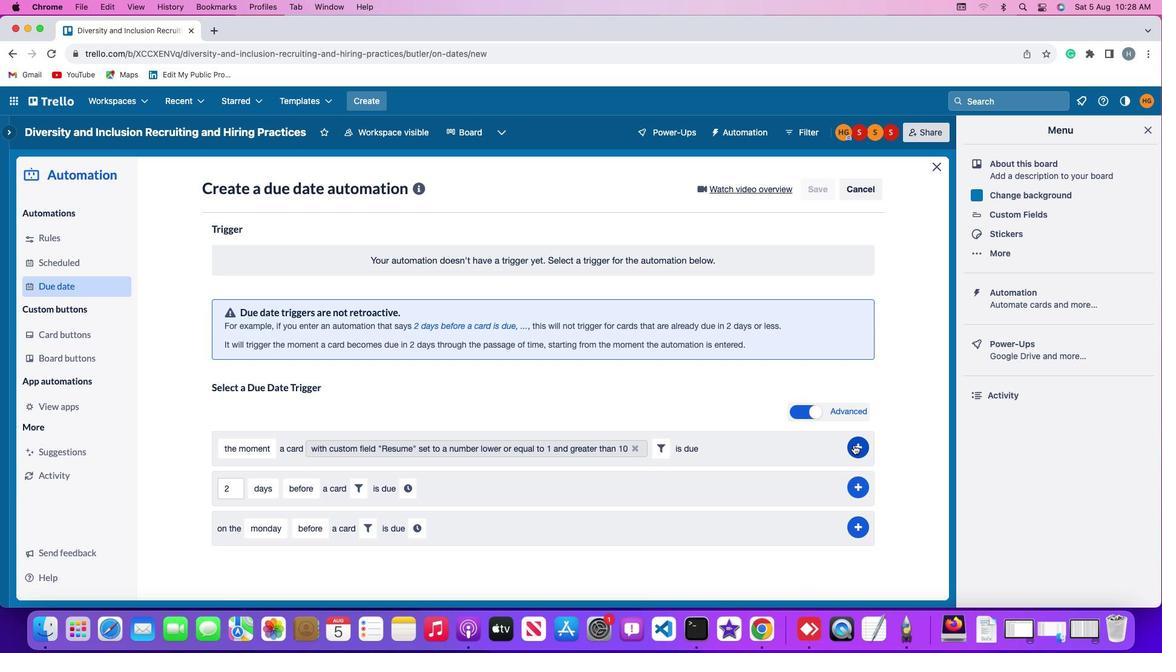 
Action: Mouse pressed left at (853, 445)
Screenshot: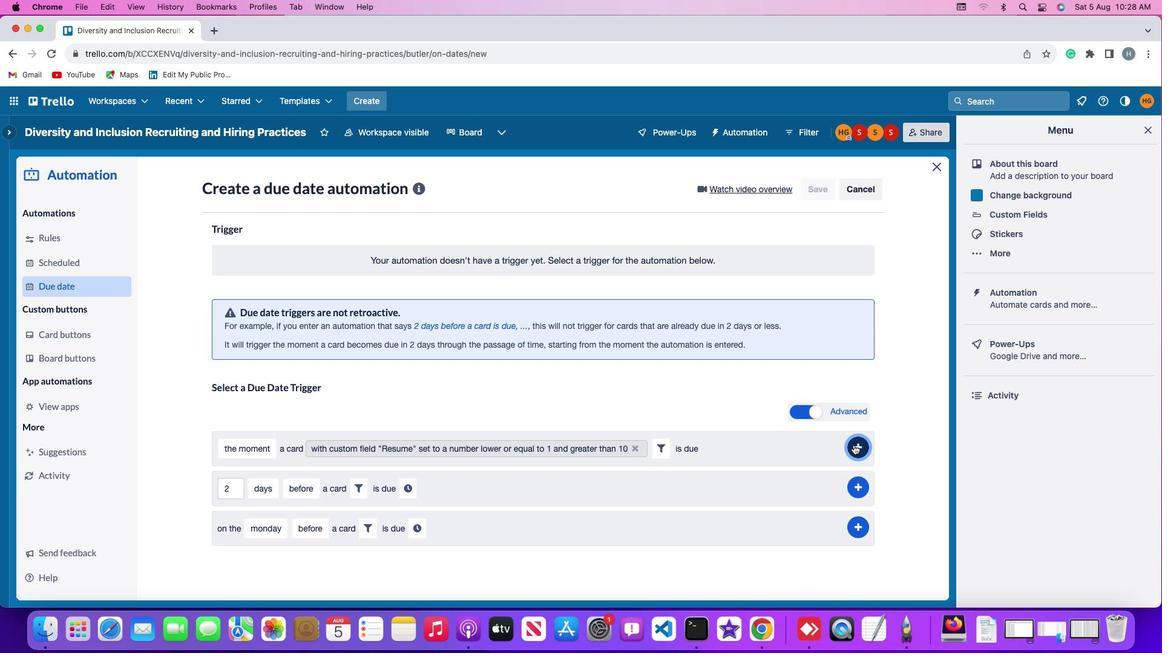 
Action: Mouse moved to (905, 333)
Screenshot: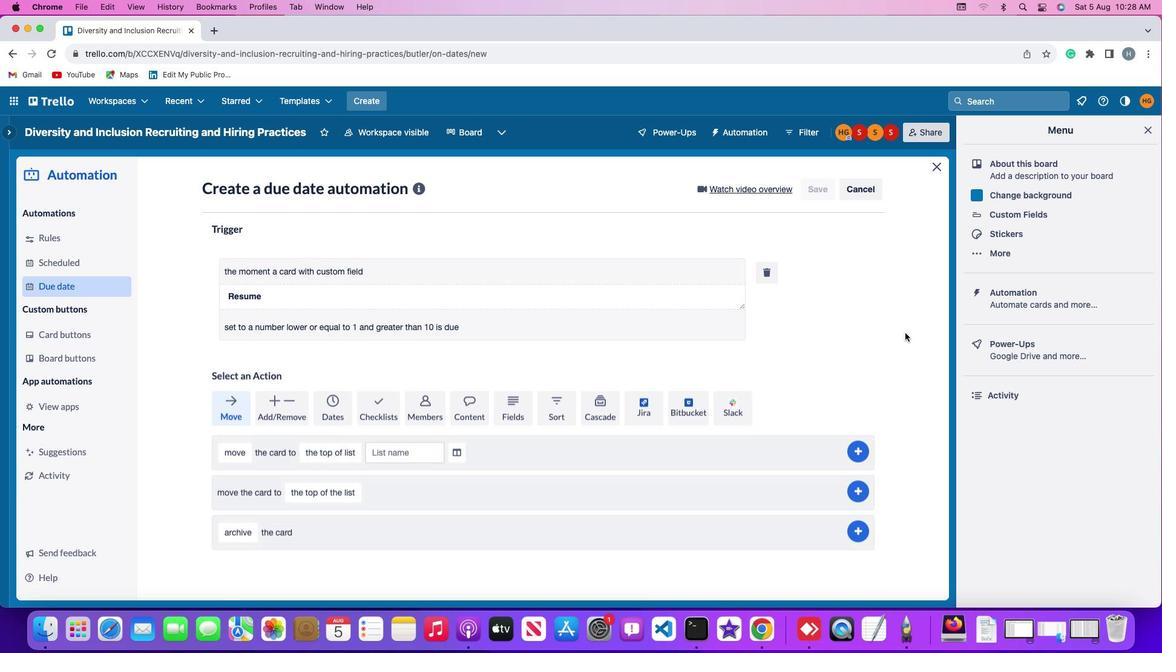 
